 Task: Find connections with filter location Bandar Seri Begawan with filter topic #Managementtips with filter profile language English with filter current company Allianz Technology with filter school Indira Gandhi Delhi Technical University for Women with filter industry Household and Institutional Furniture Manufacturing with filter service category Budgeting with filter keywords title Credit Counselor
Action: Mouse moved to (475, 70)
Screenshot: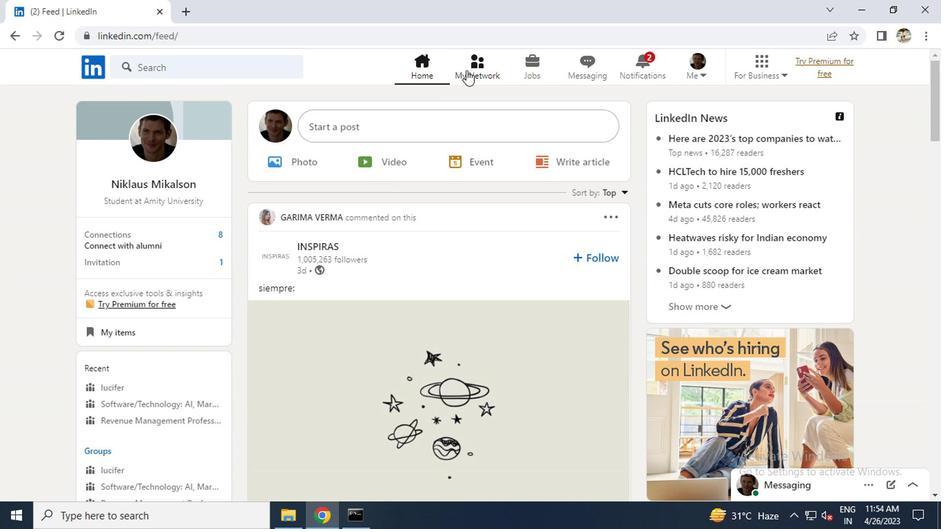 
Action: Mouse pressed left at (475, 70)
Screenshot: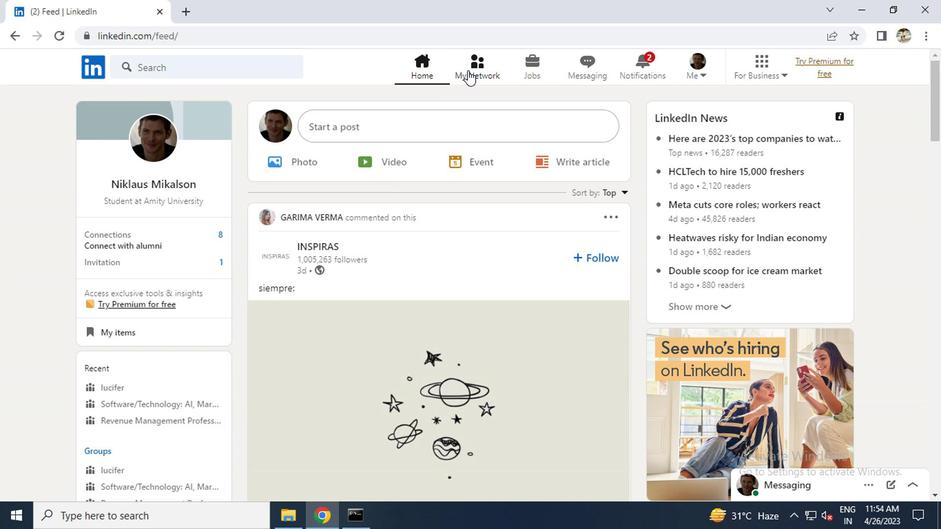 
Action: Mouse moved to (176, 152)
Screenshot: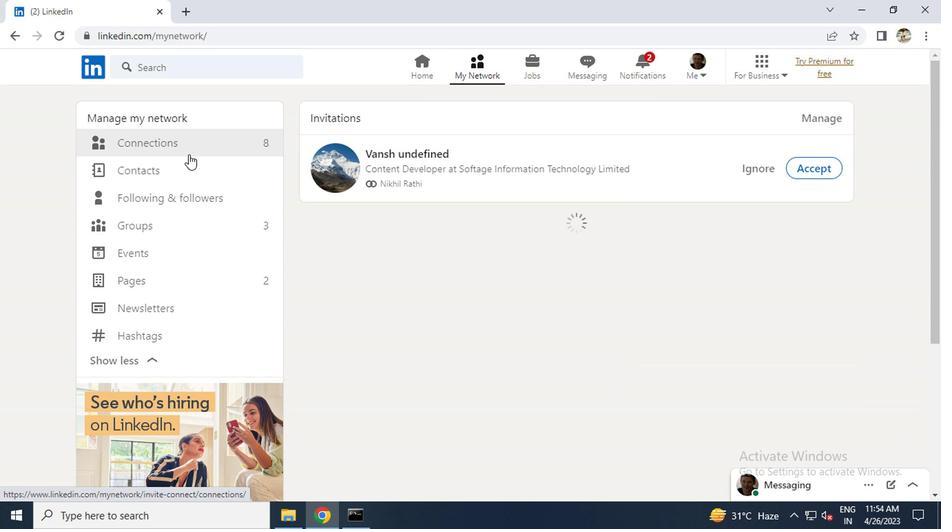 
Action: Mouse pressed left at (176, 152)
Screenshot: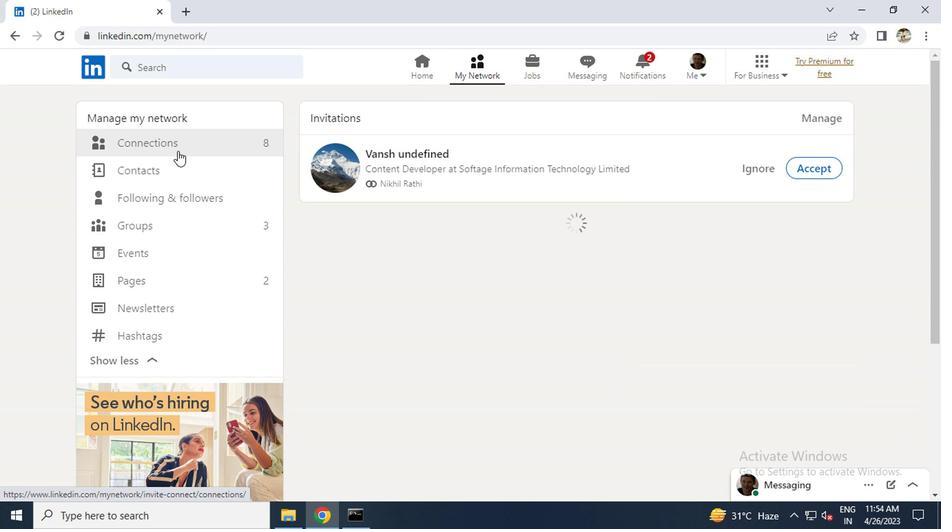 
Action: Mouse moved to (170, 147)
Screenshot: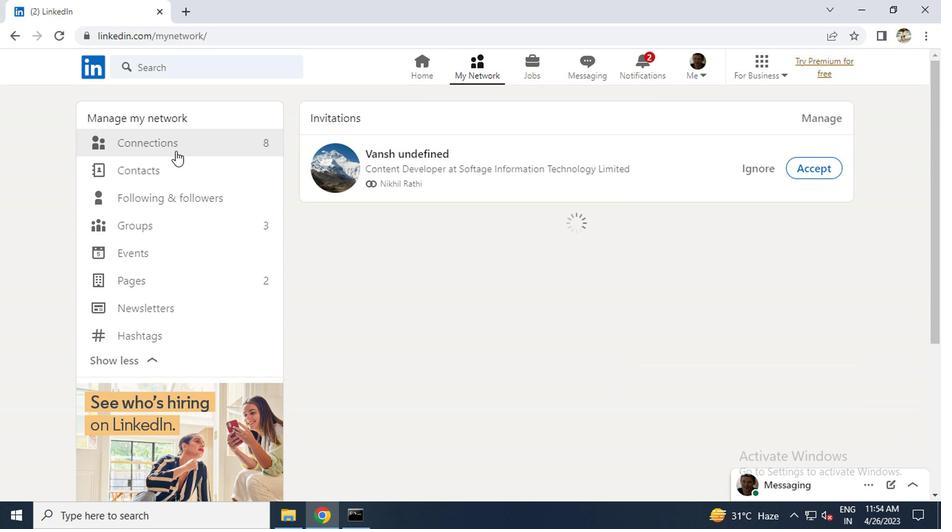 
Action: Mouse pressed left at (170, 147)
Screenshot: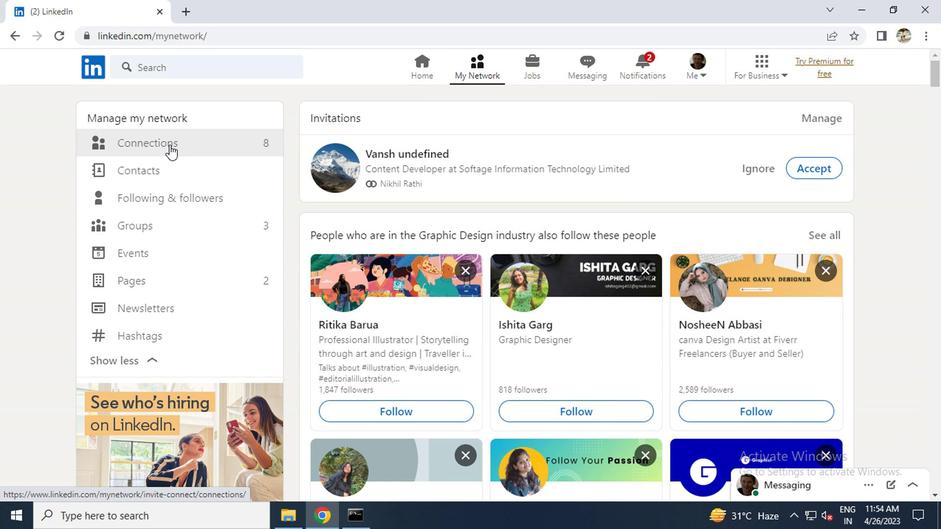 
Action: Mouse moved to (567, 144)
Screenshot: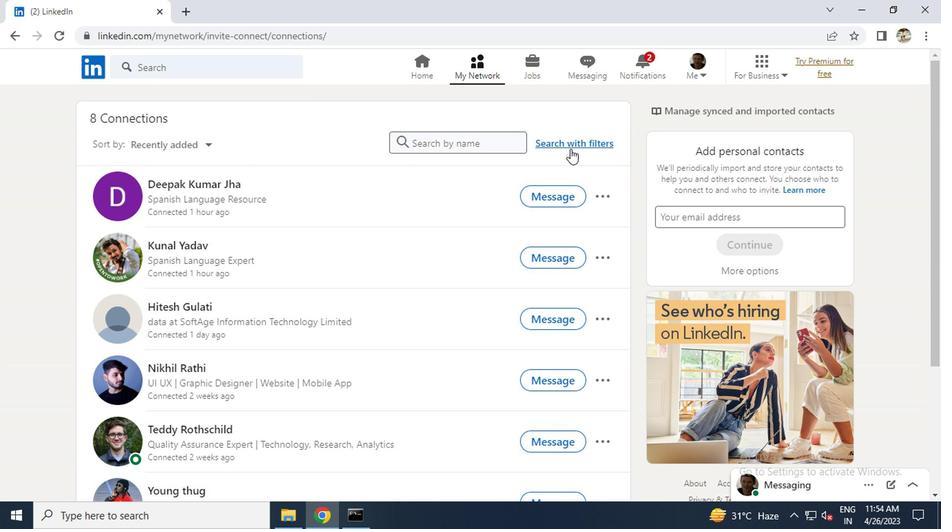 
Action: Mouse pressed left at (567, 144)
Screenshot: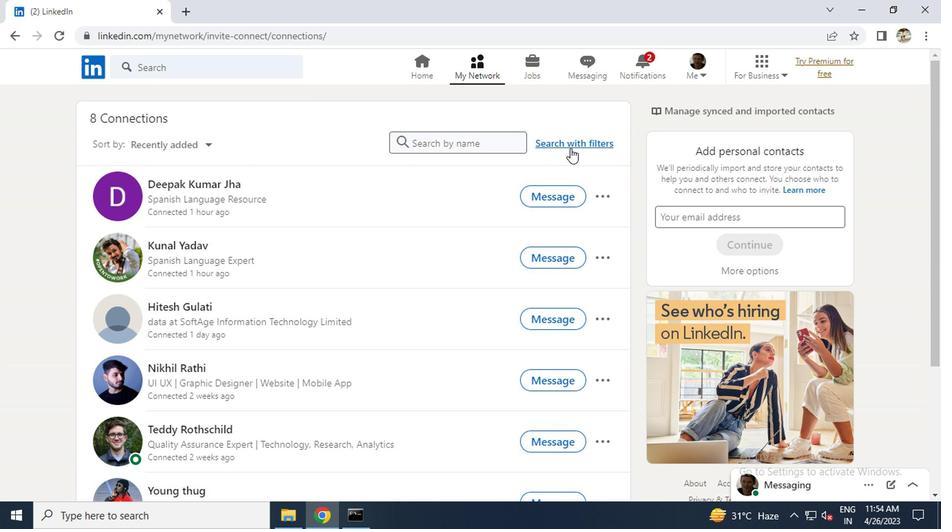 
Action: Mouse moved to (448, 106)
Screenshot: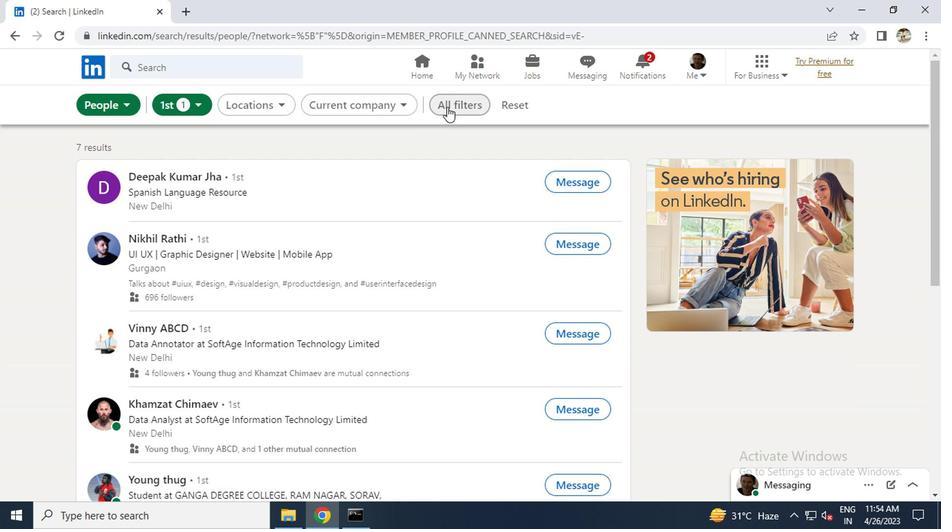 
Action: Mouse pressed left at (448, 106)
Screenshot: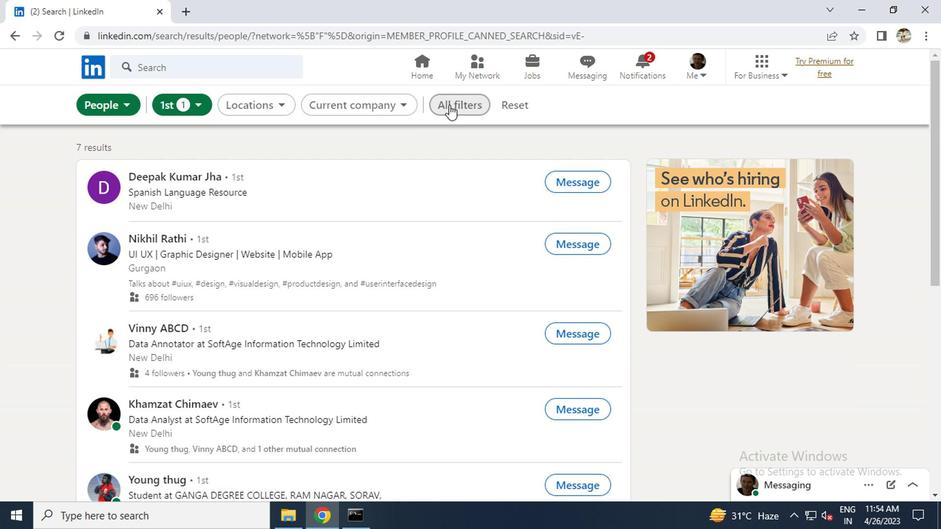 
Action: Mouse moved to (699, 257)
Screenshot: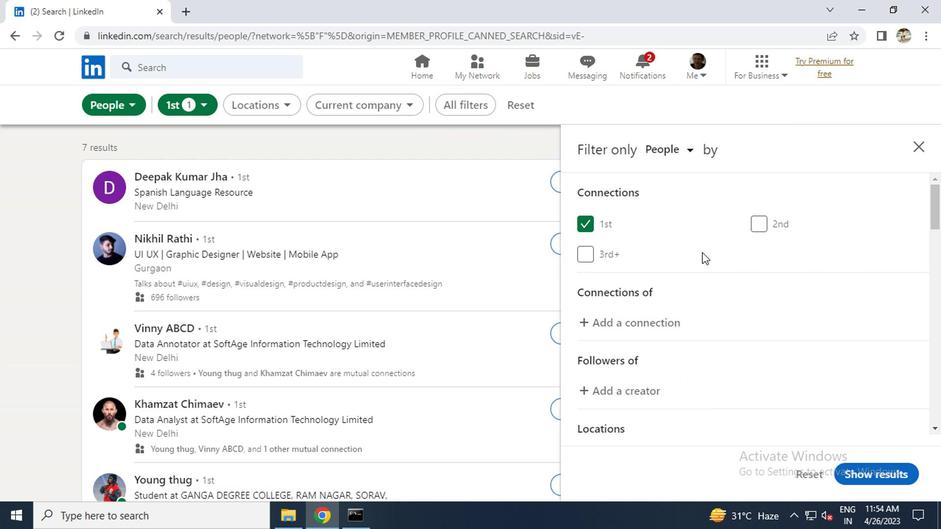 
Action: Mouse scrolled (699, 256) with delta (0, 0)
Screenshot: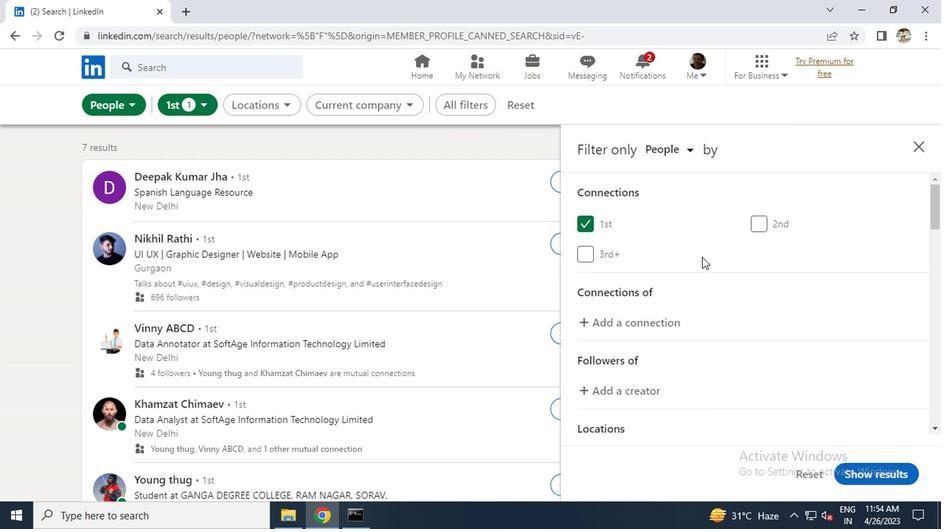 
Action: Mouse scrolled (699, 256) with delta (0, 0)
Screenshot: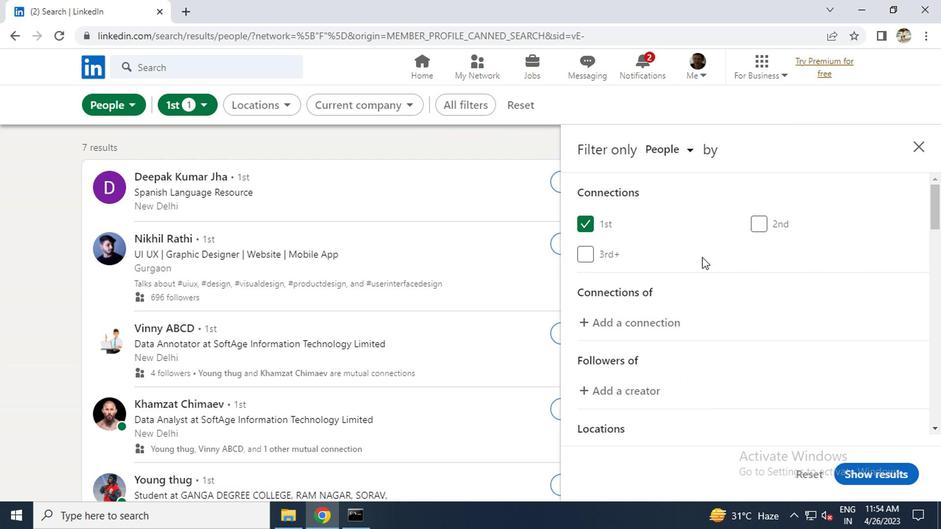 
Action: Mouse moved to (773, 375)
Screenshot: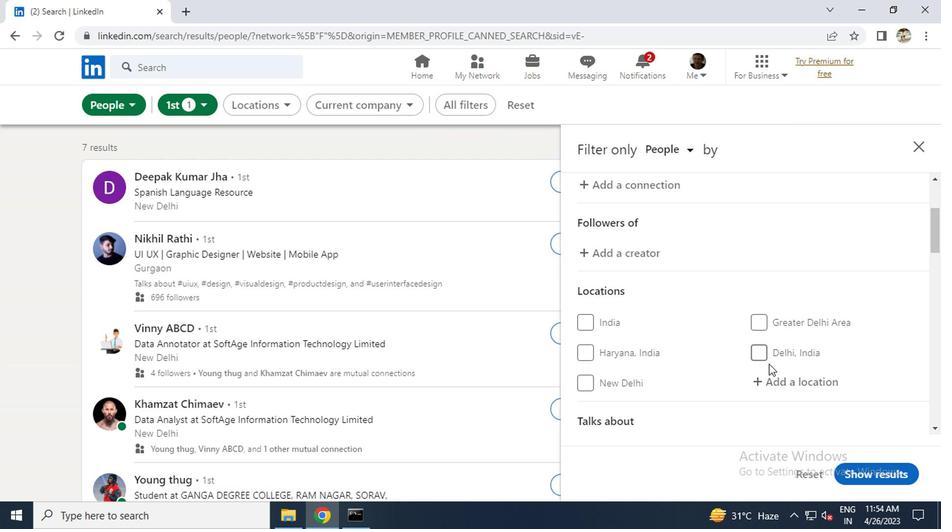 
Action: Mouse pressed left at (773, 375)
Screenshot: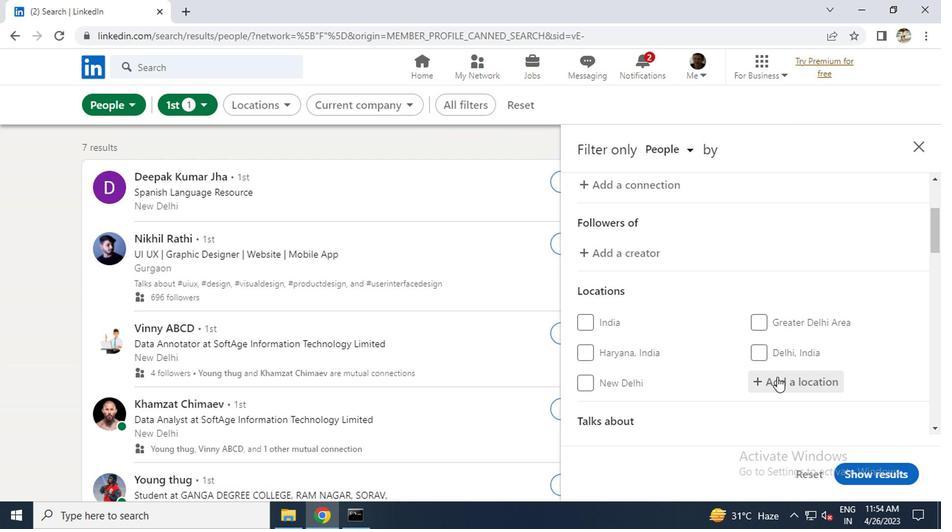 
Action: Key pressed <Key.caps_lock>b<Key.caps_lock>andar<Key.space><Key.caps_lock>s<Key.caps_lock>eri<Key.space><Key.caps_lock>b<Key.caps_lock>egawan<Key.enter>
Screenshot: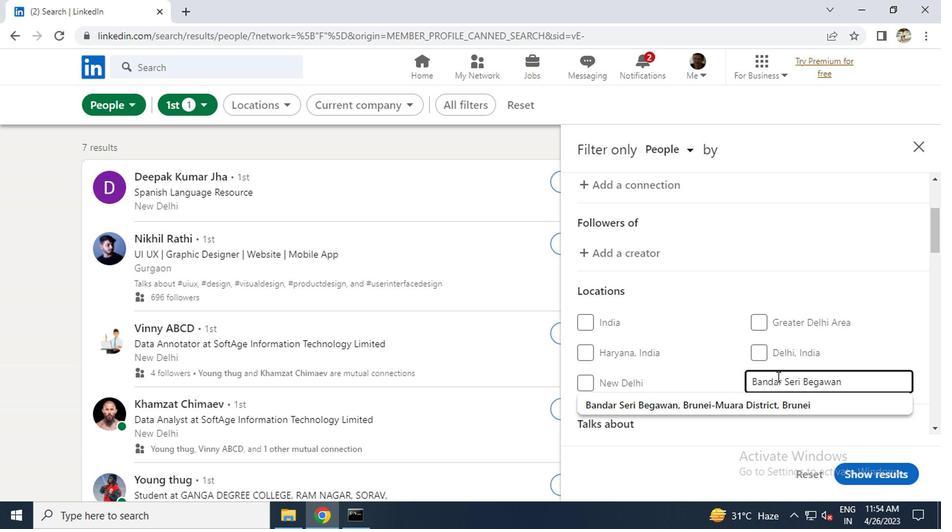 
Action: Mouse scrolled (773, 375) with delta (0, 0)
Screenshot: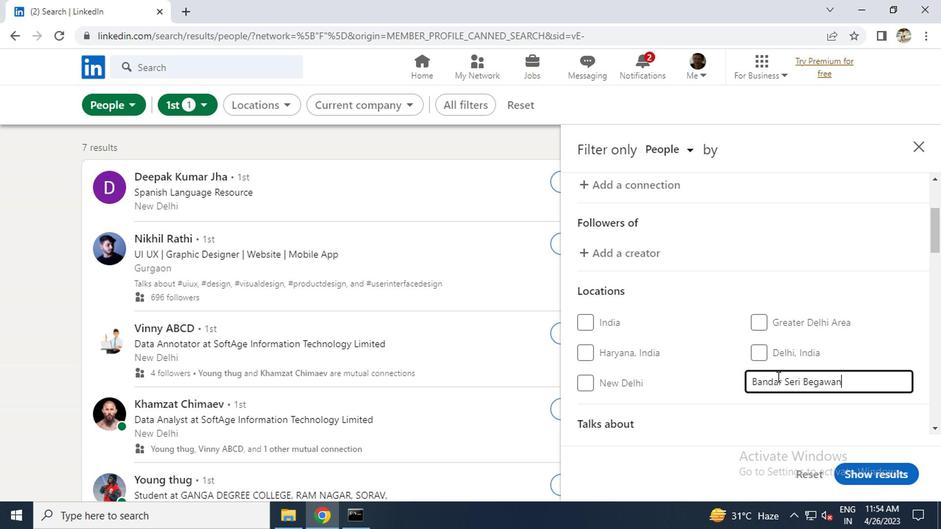 
Action: Mouse scrolled (773, 375) with delta (0, 0)
Screenshot: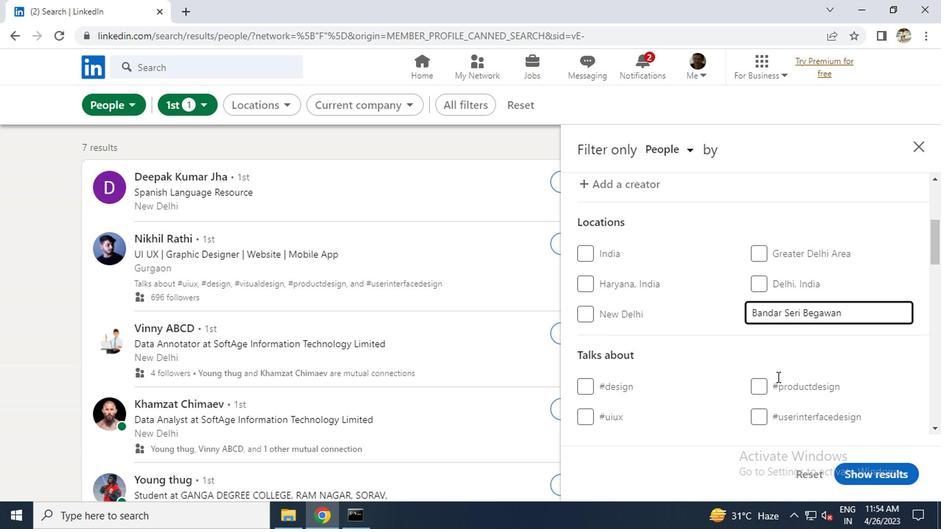 
Action: Mouse scrolled (773, 375) with delta (0, 0)
Screenshot: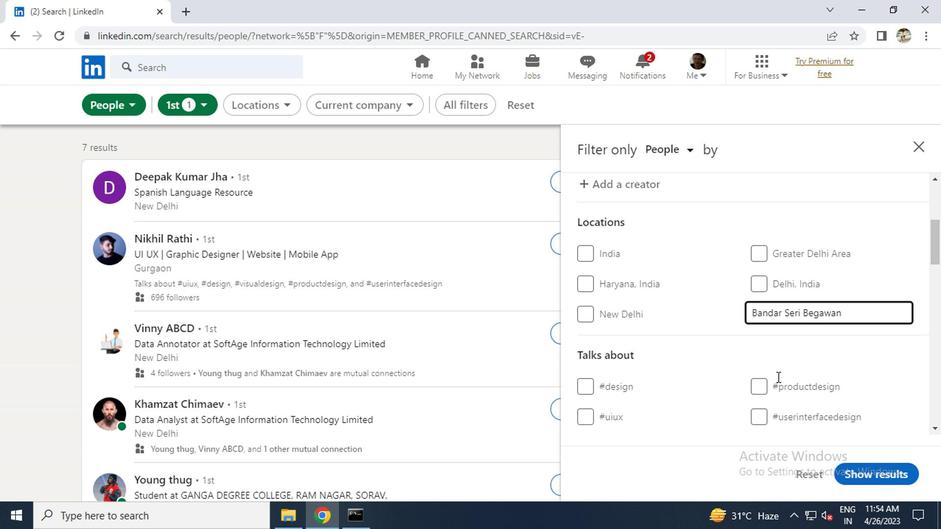 
Action: Mouse moved to (776, 314)
Screenshot: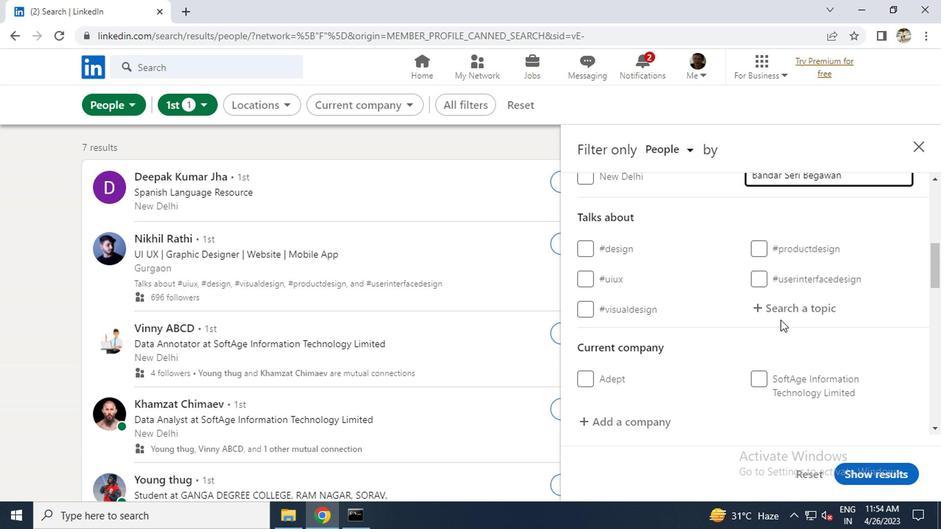 
Action: Mouse pressed left at (776, 314)
Screenshot: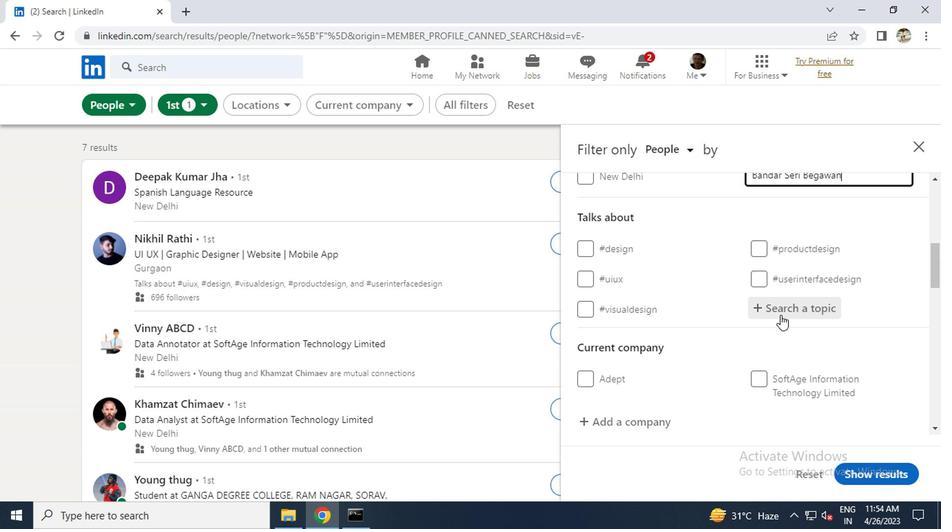 
Action: Key pressed <Key.shift>#<Key.caps_lock>M<Key.caps_lock>ANAGEMENTSHIP
Screenshot: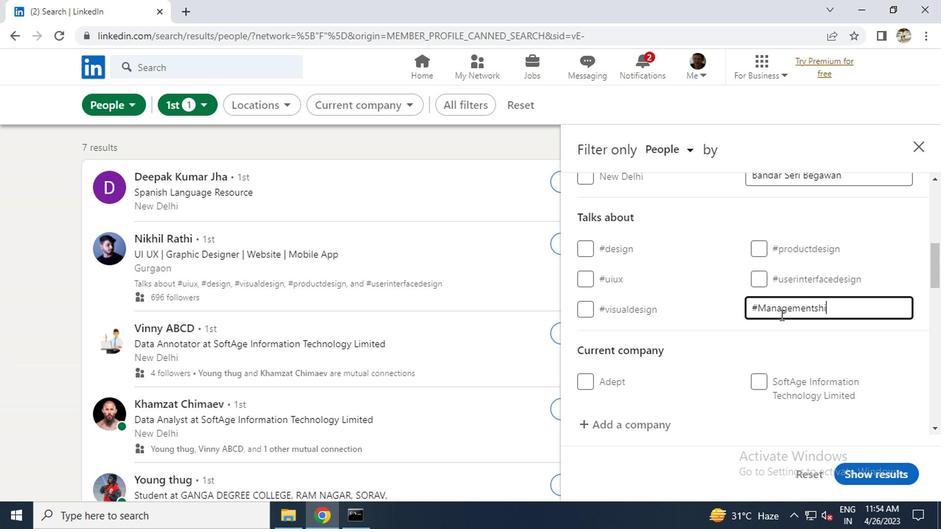 
Action: Mouse scrolled (776, 314) with delta (0, 0)
Screenshot: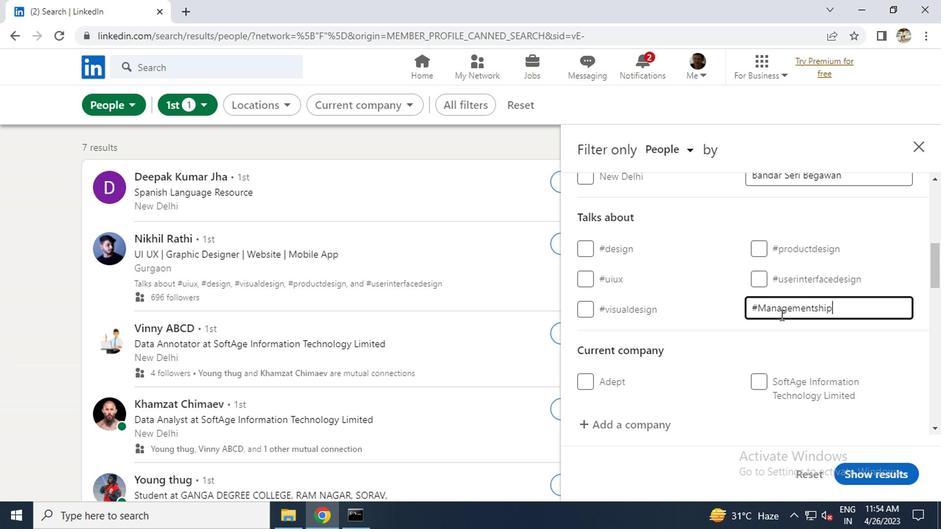 
Action: Mouse scrolled (776, 314) with delta (0, 0)
Screenshot: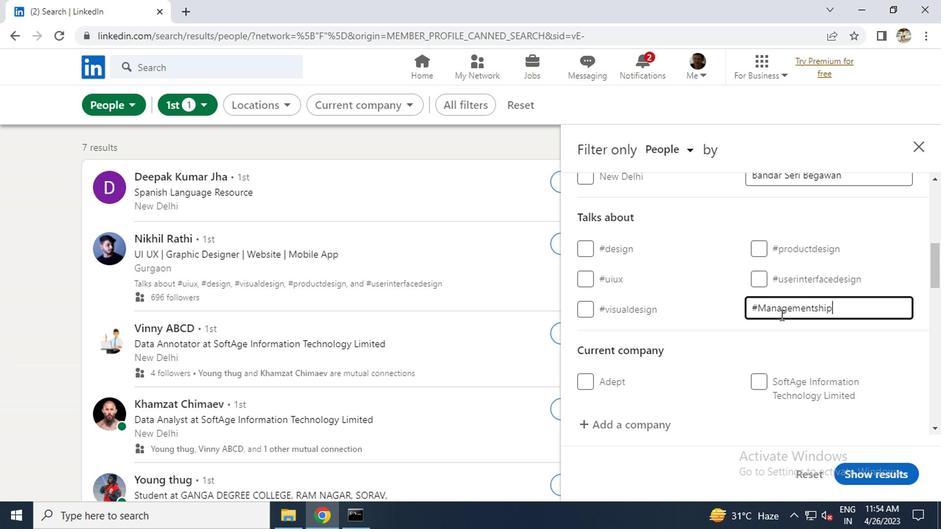 
Action: Mouse scrolled (776, 314) with delta (0, 0)
Screenshot: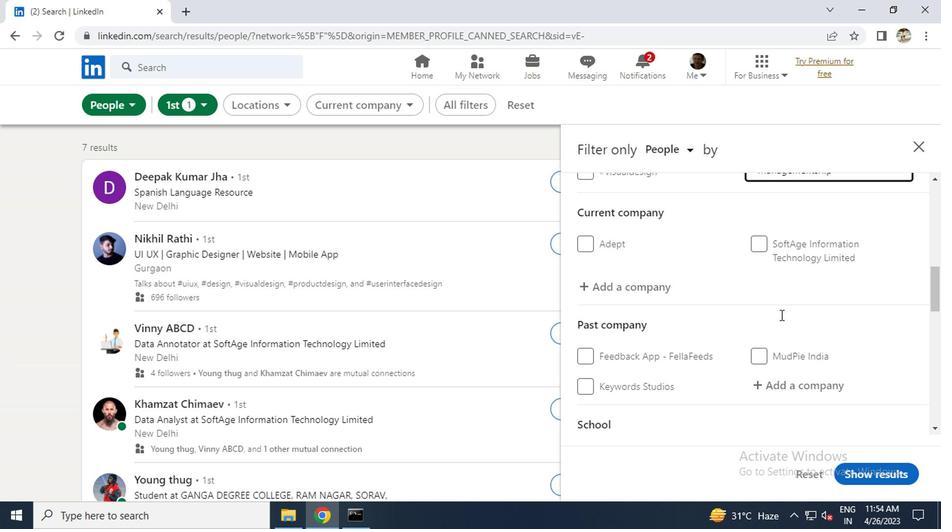 
Action: Mouse scrolled (776, 314) with delta (0, 0)
Screenshot: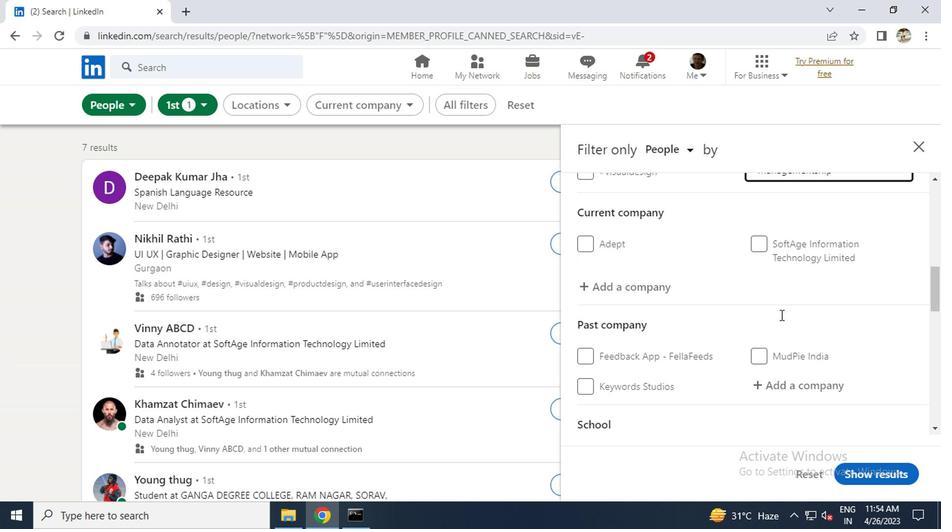 
Action: Mouse scrolled (776, 314) with delta (0, 0)
Screenshot: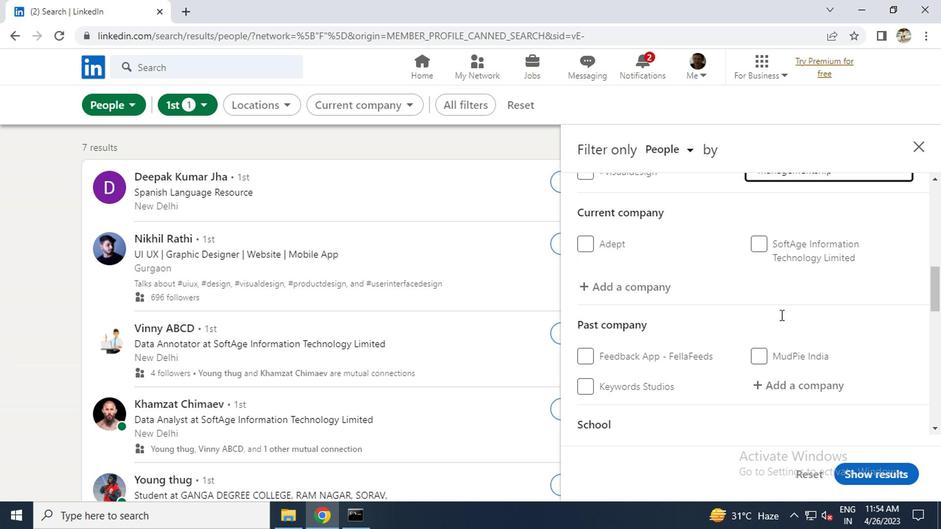 
Action: Mouse scrolled (776, 314) with delta (0, 0)
Screenshot: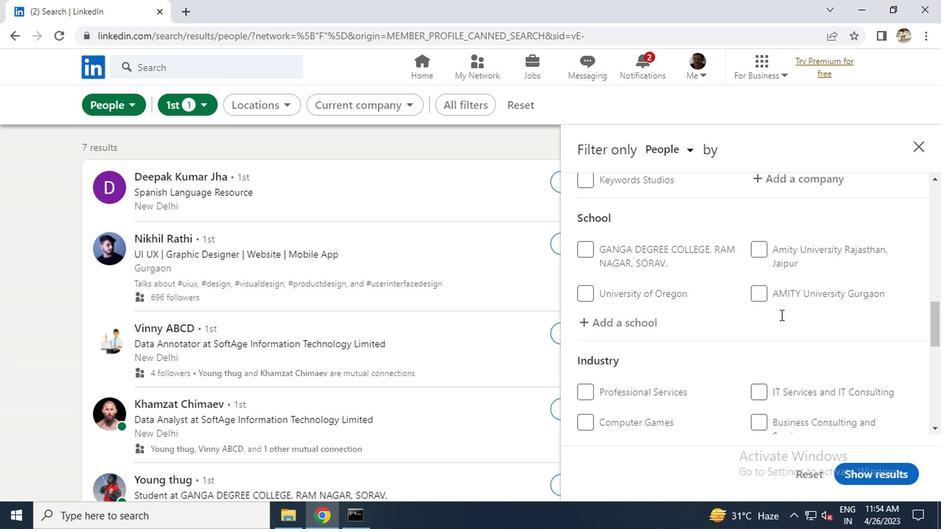 
Action: Mouse scrolled (776, 314) with delta (0, 0)
Screenshot: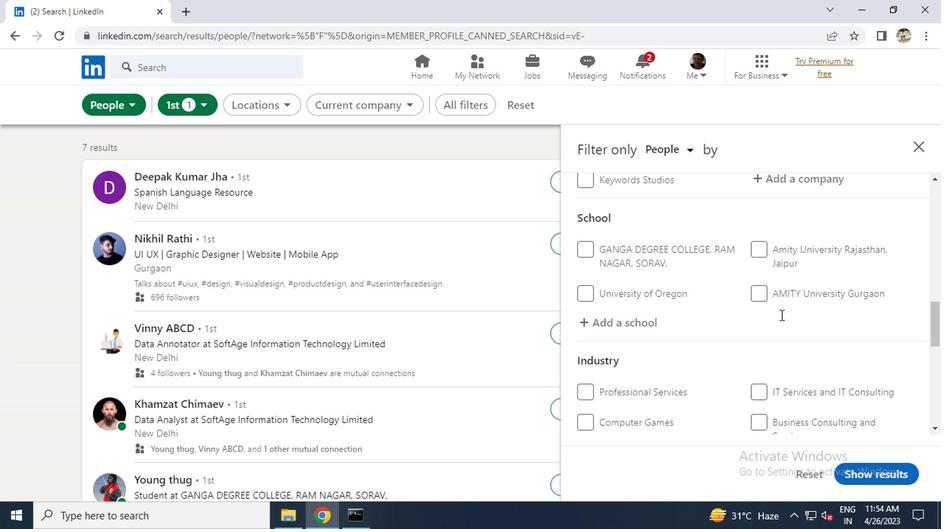 
Action: Mouse moved to (733, 322)
Screenshot: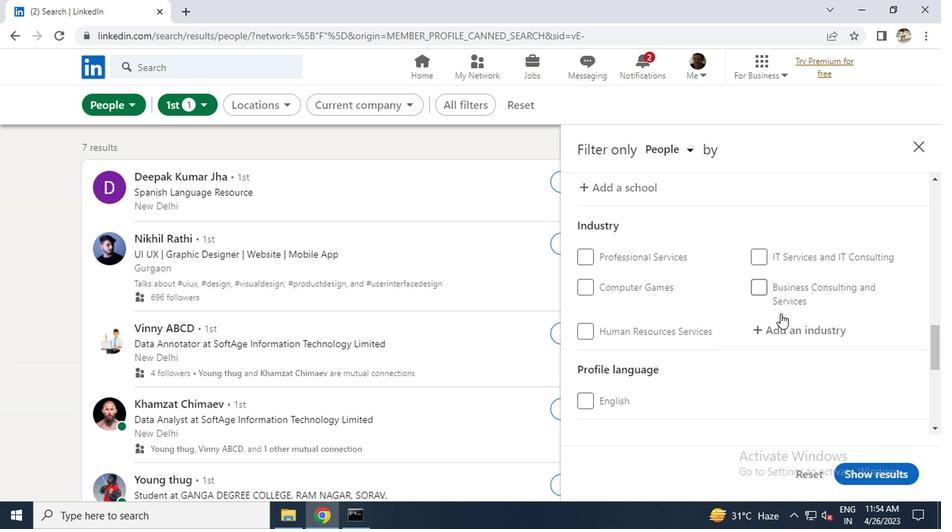 
Action: Mouse scrolled (733, 321) with delta (0, 0)
Screenshot: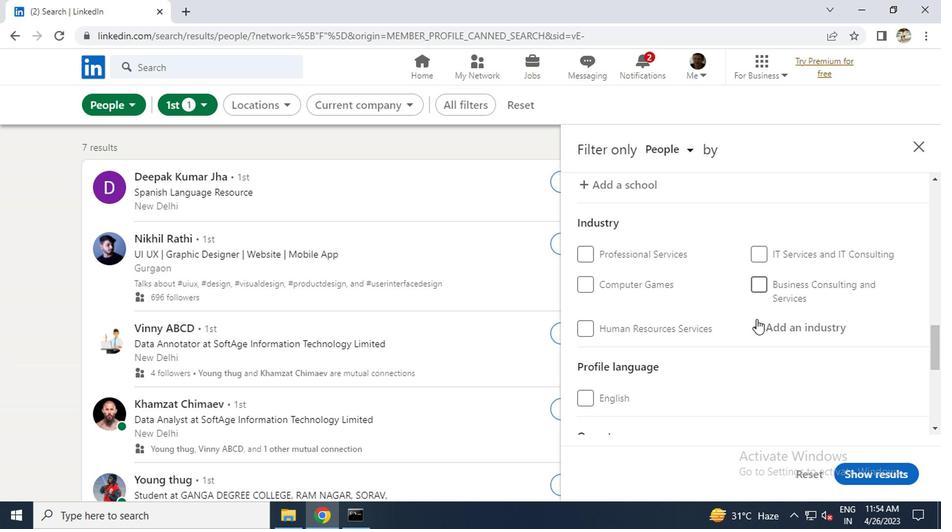 
Action: Mouse scrolled (733, 321) with delta (0, 0)
Screenshot: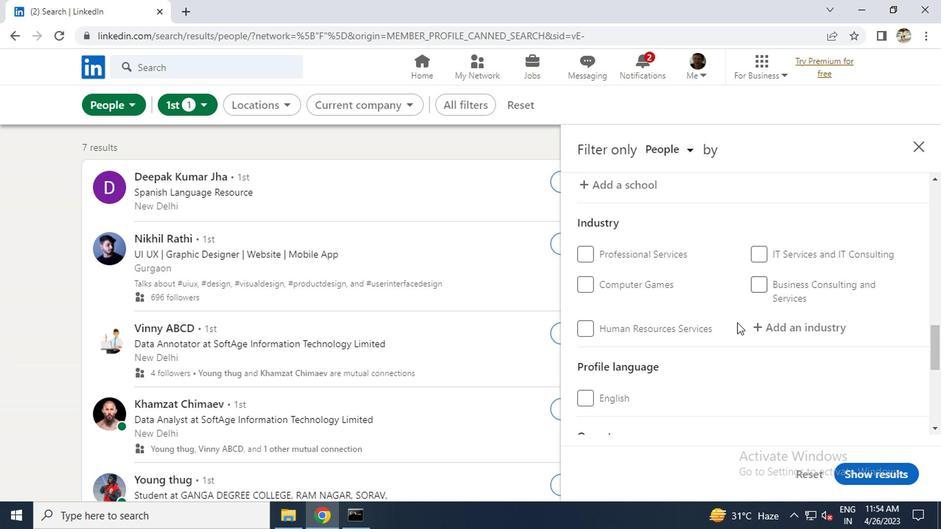 
Action: Mouse moved to (588, 265)
Screenshot: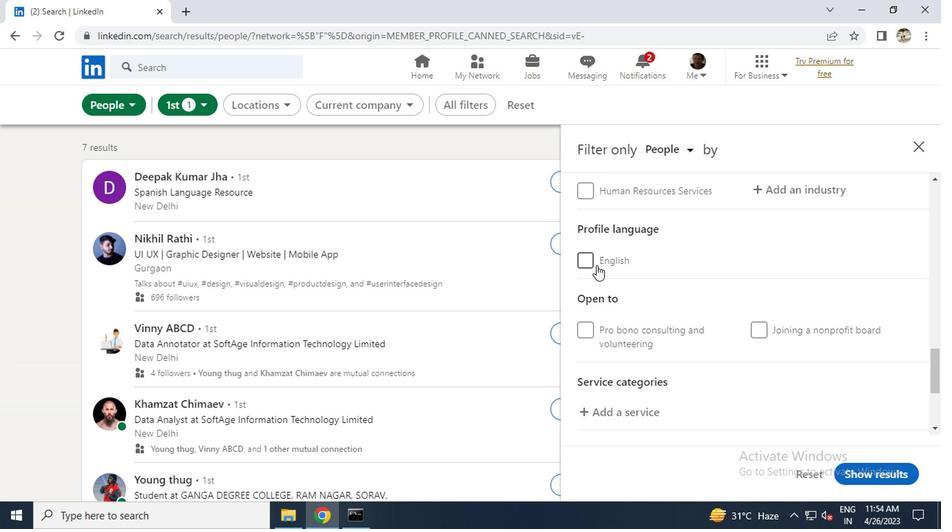 
Action: Mouse pressed left at (588, 265)
Screenshot: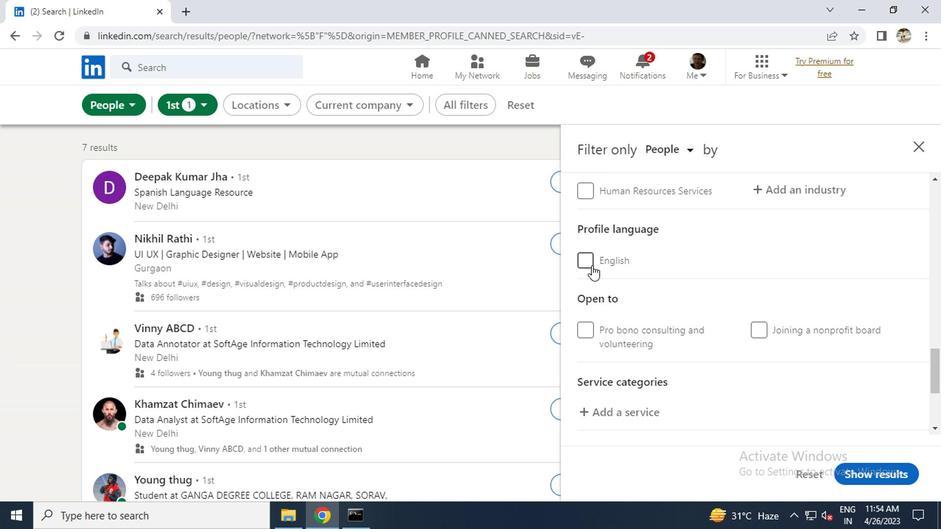 
Action: Mouse moved to (588, 272)
Screenshot: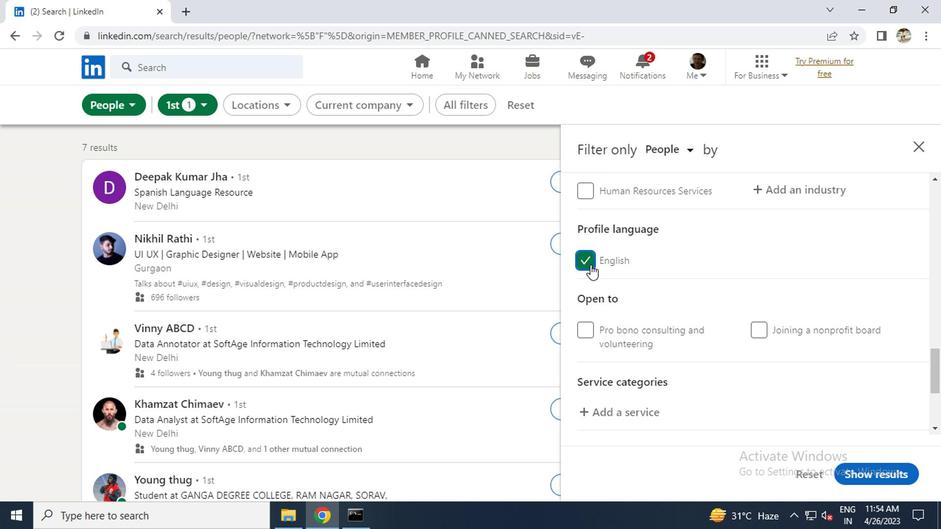 
Action: Mouse scrolled (588, 273) with delta (0, 0)
Screenshot: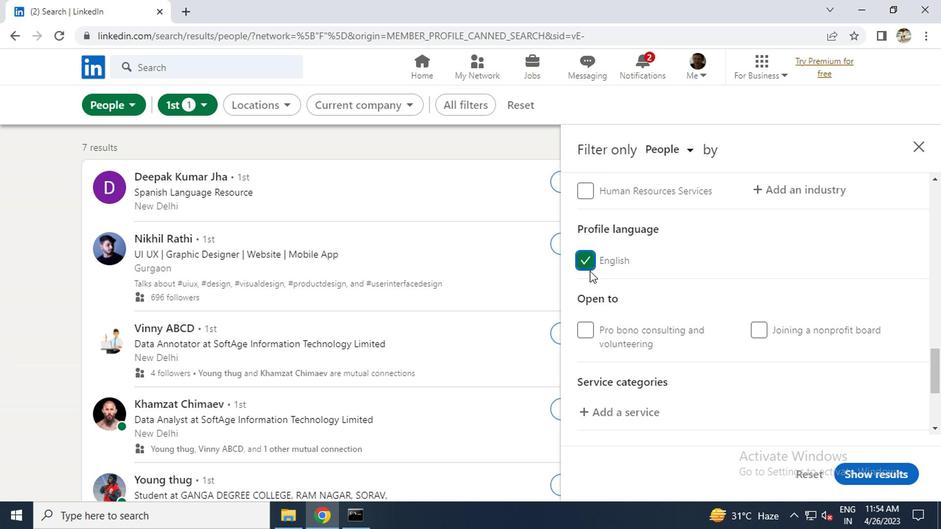 
Action: Mouse moved to (588, 273)
Screenshot: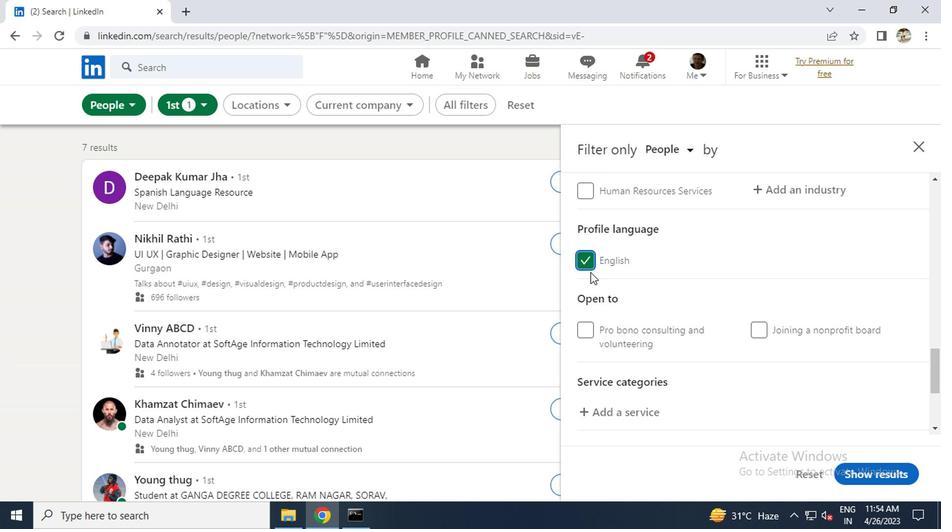 
Action: Mouse scrolled (588, 274) with delta (0, 0)
Screenshot: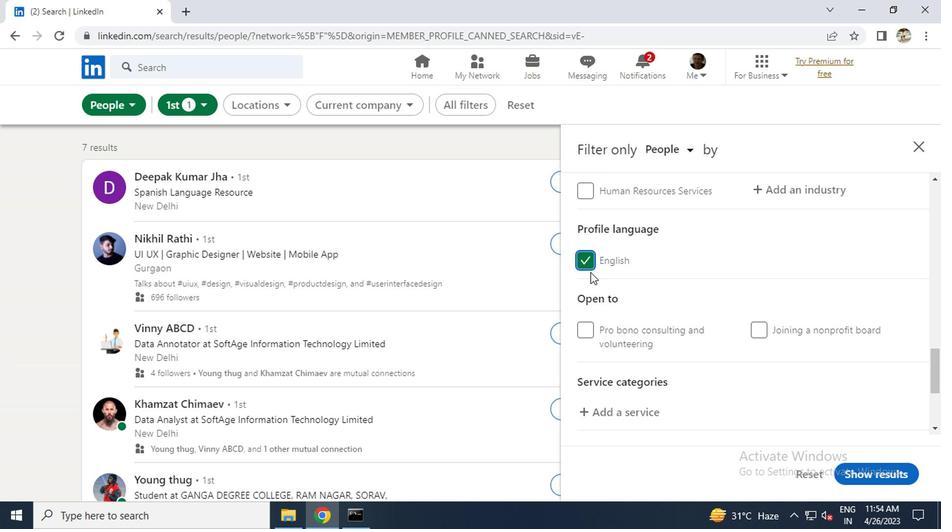 
Action: Mouse moved to (593, 291)
Screenshot: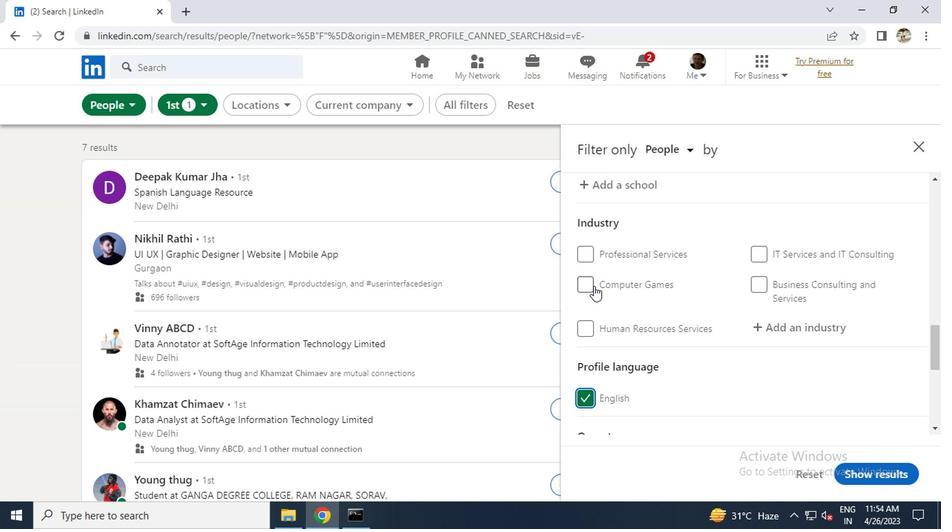 
Action: Mouse scrolled (593, 292) with delta (0, 0)
Screenshot: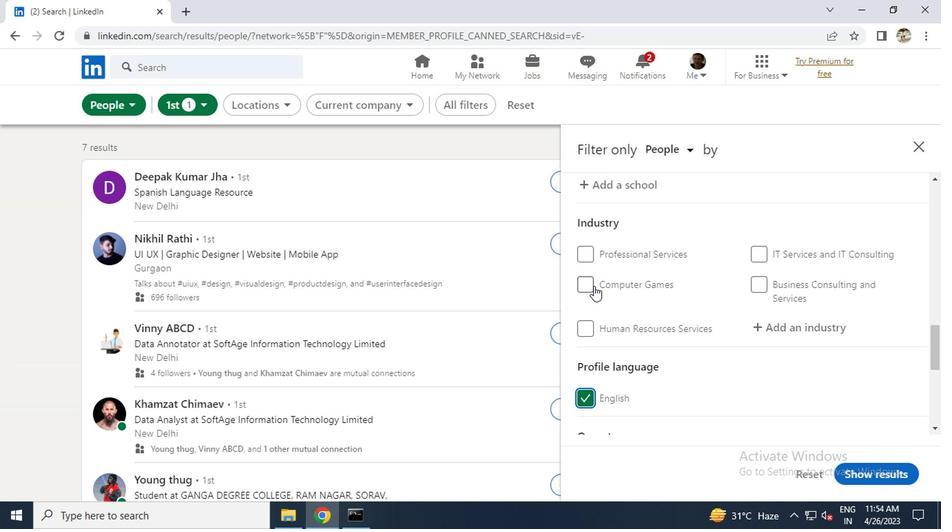 
Action: Mouse scrolled (593, 292) with delta (0, 0)
Screenshot: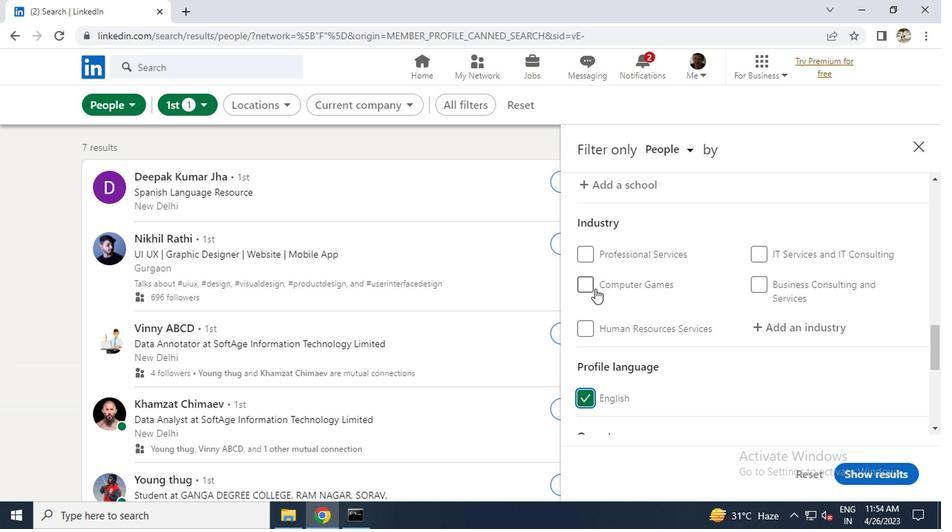 
Action: Mouse scrolled (593, 292) with delta (0, 0)
Screenshot: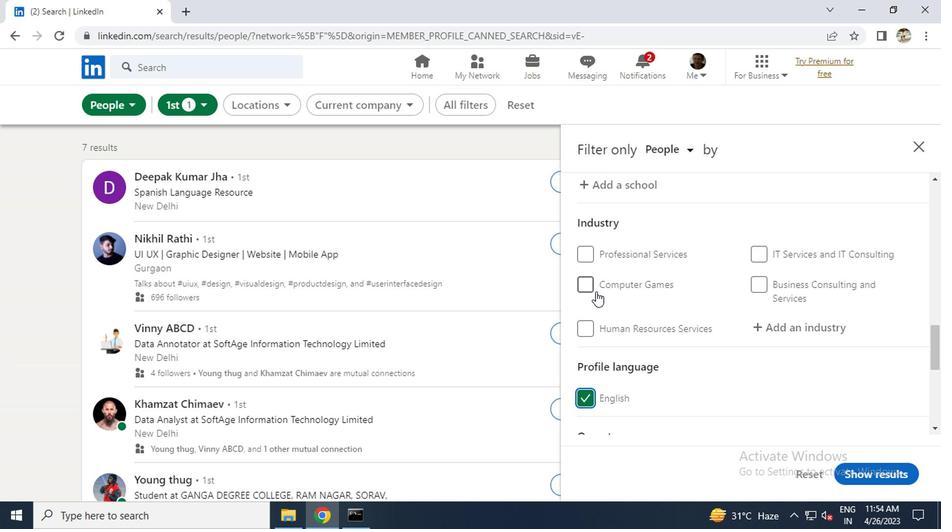 
Action: Mouse scrolled (593, 292) with delta (0, 0)
Screenshot: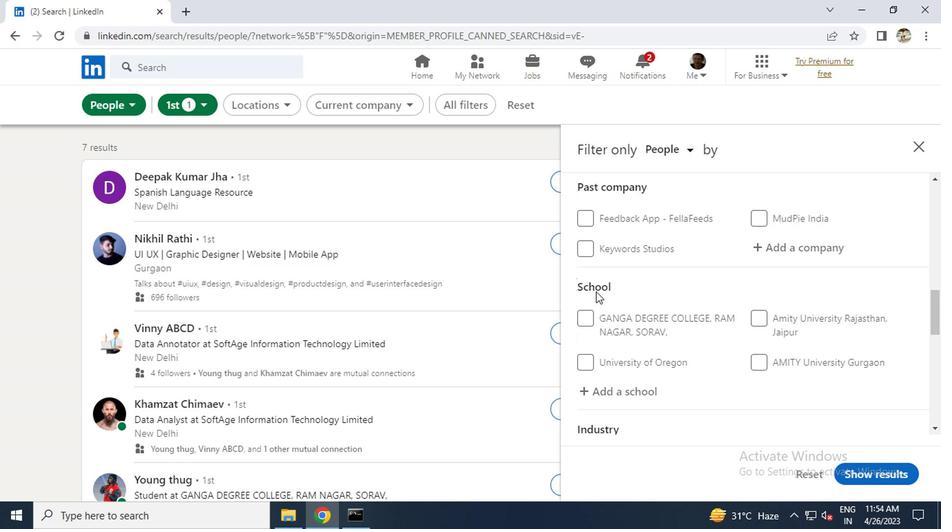 
Action: Mouse scrolled (593, 292) with delta (0, 0)
Screenshot: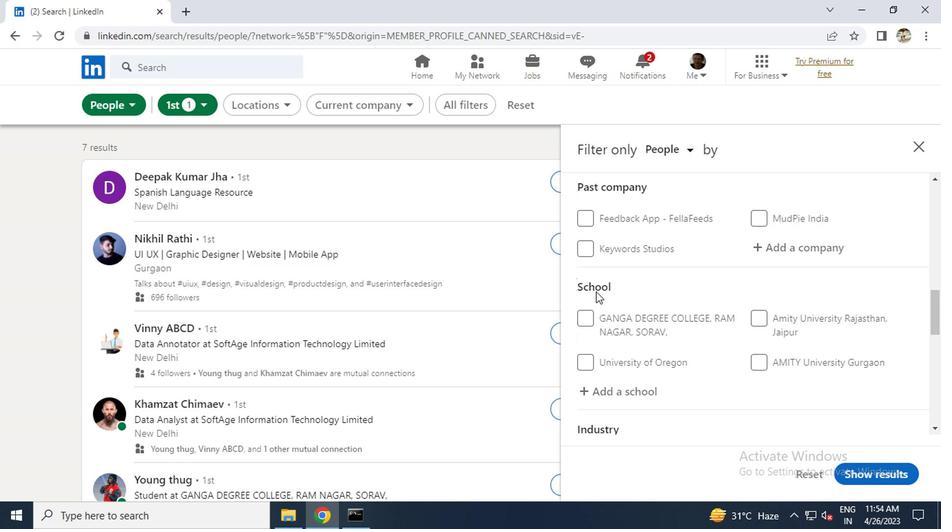 
Action: Mouse moved to (595, 284)
Screenshot: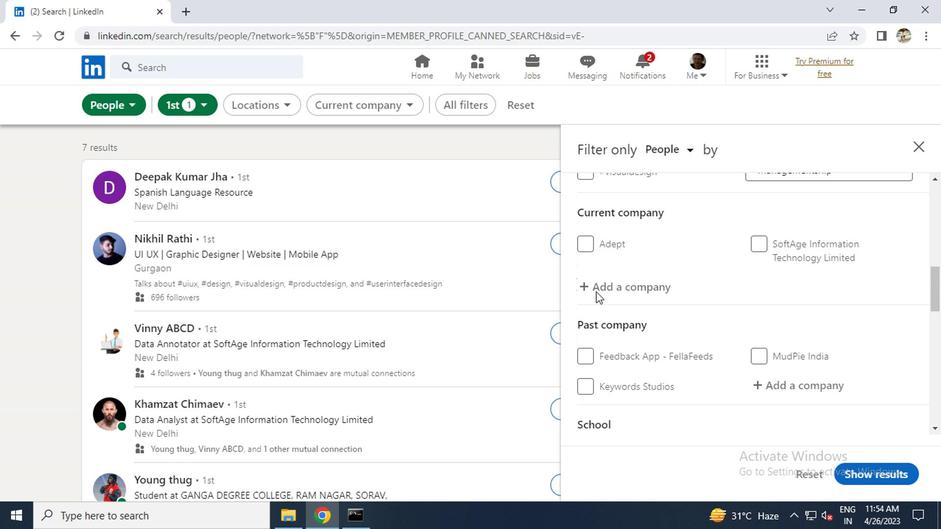 
Action: Mouse pressed left at (595, 284)
Screenshot: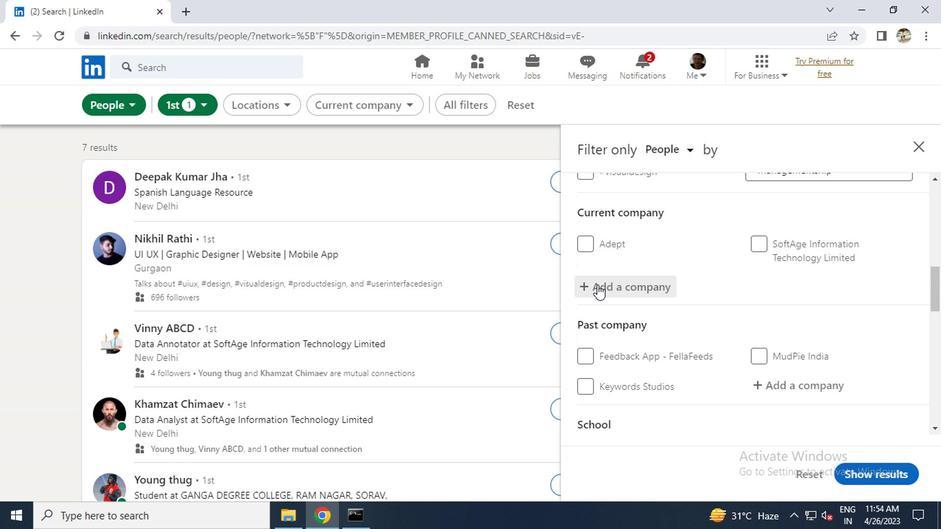 
Action: Key pressed <Key.caps_lock>A<Key.caps_lock>LLI
Screenshot: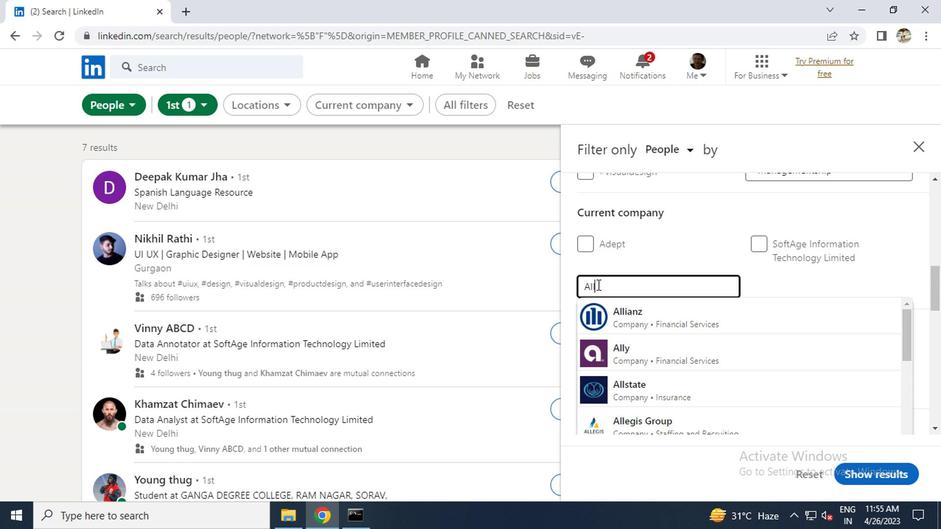 
Action: Mouse moved to (631, 349)
Screenshot: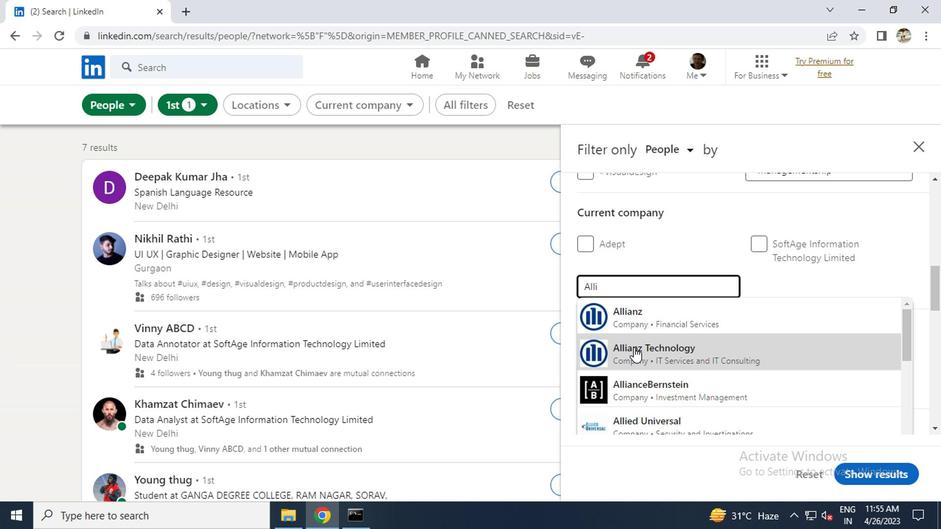 
Action: Mouse pressed left at (631, 349)
Screenshot: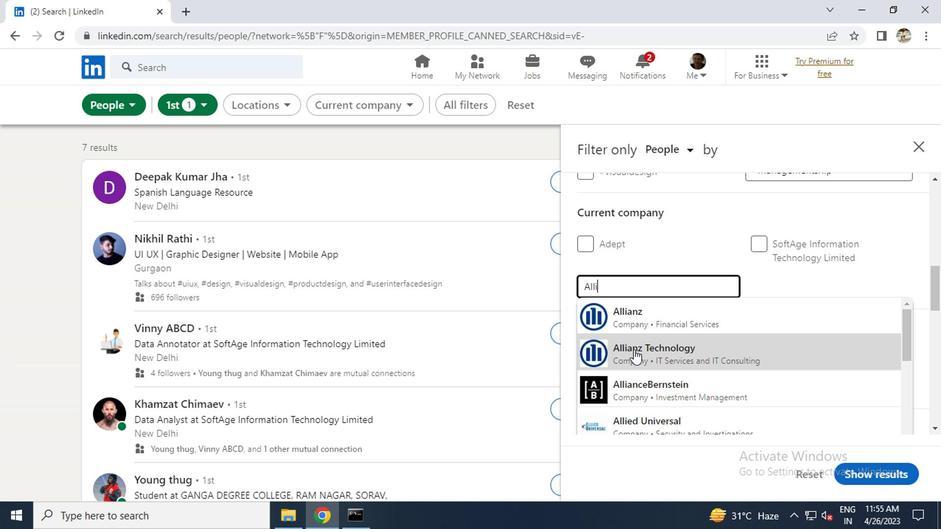 
Action: Mouse scrolled (631, 348) with delta (0, 0)
Screenshot: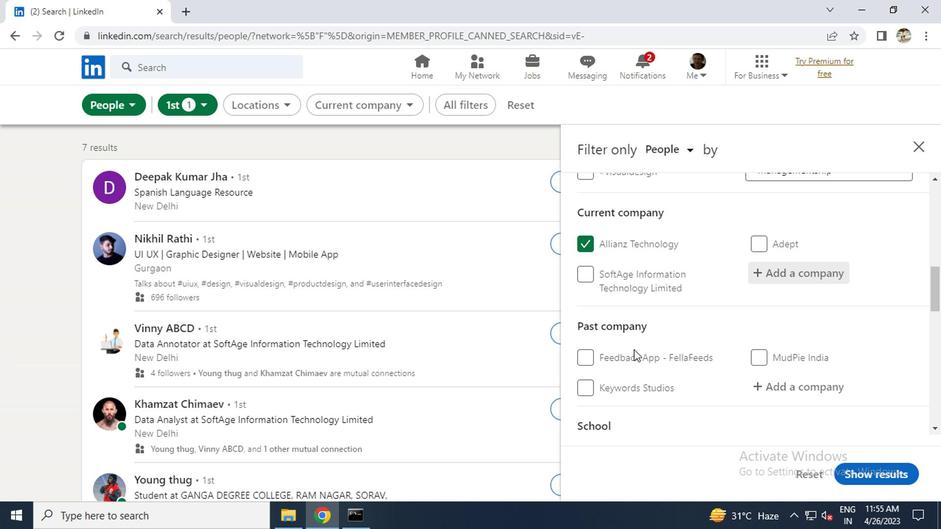 
Action: Mouse scrolled (631, 348) with delta (0, 0)
Screenshot: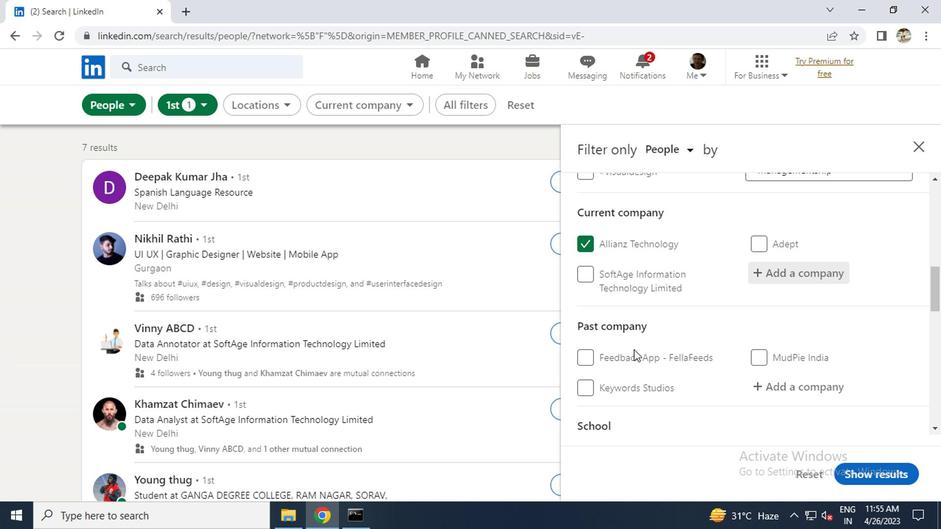 
Action: Mouse scrolled (631, 348) with delta (0, 0)
Screenshot: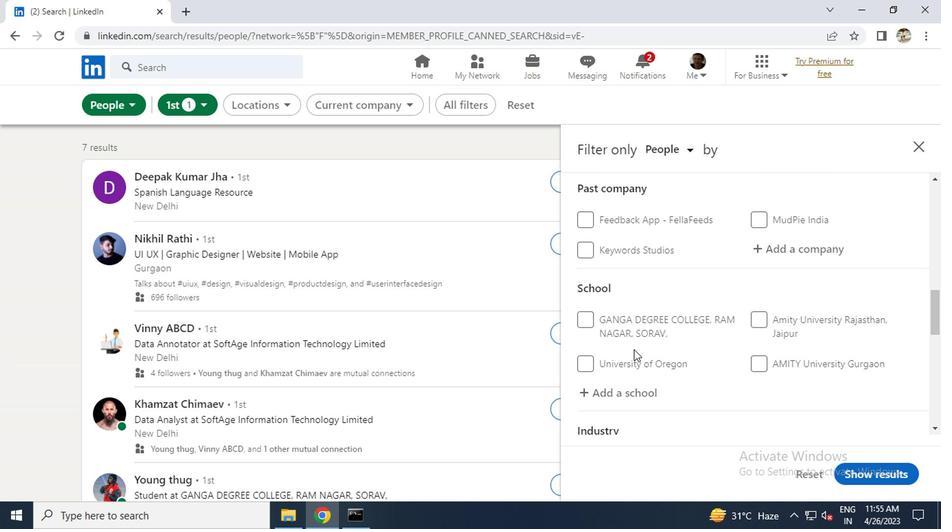 
Action: Mouse moved to (619, 330)
Screenshot: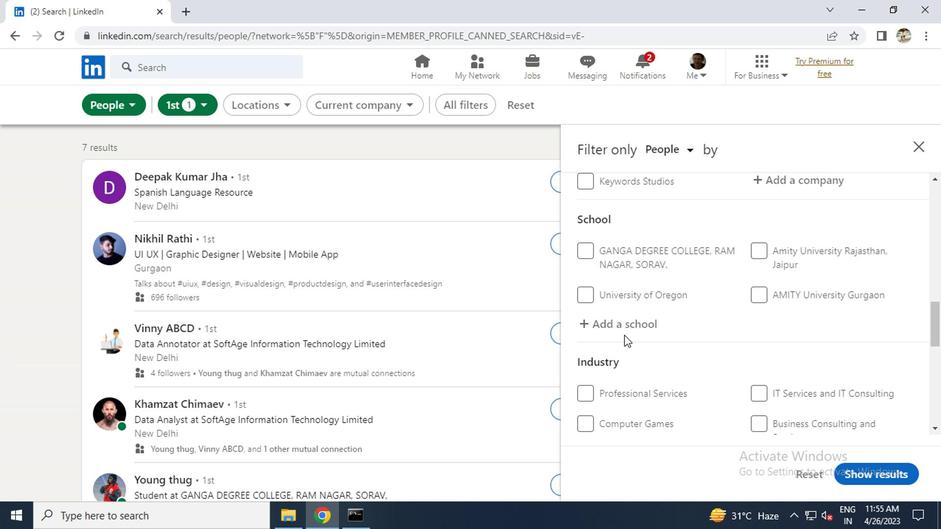
Action: Mouse pressed left at (619, 330)
Screenshot: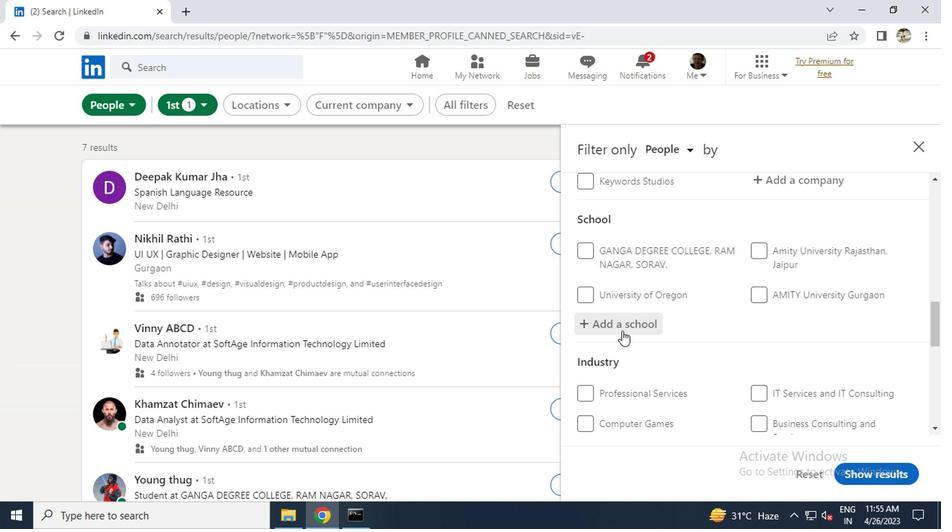 
Action: Key pressed <Key.caps_lock>I<Key.caps_lock>NDIRA<Key.space><Key.caps_lock>G<Key.caps_lock>H<Key.backspace>ANDHI<Key.space>
Screenshot: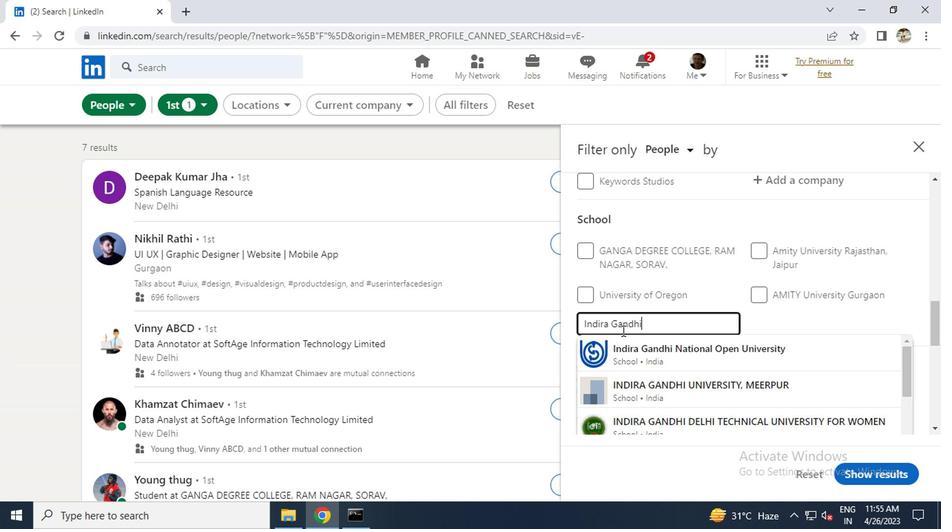 
Action: Mouse moved to (640, 412)
Screenshot: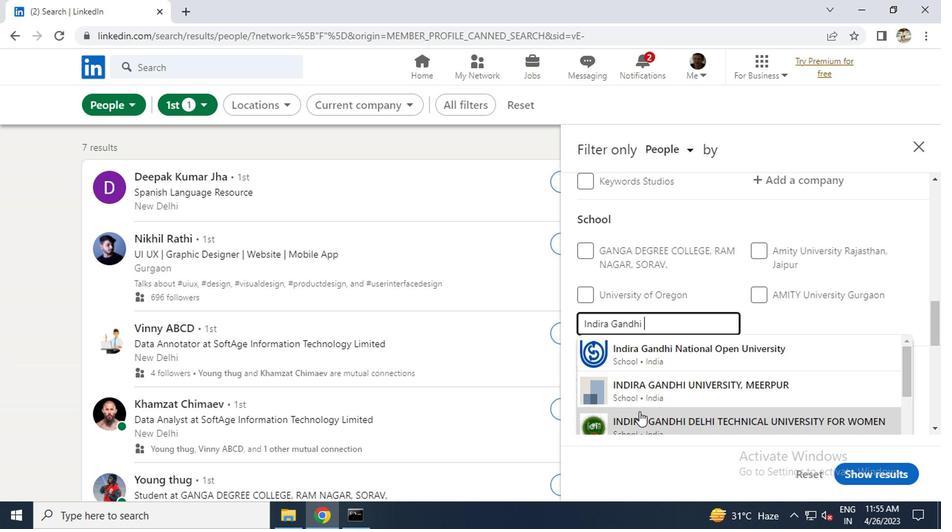 
Action: Mouse pressed left at (640, 412)
Screenshot: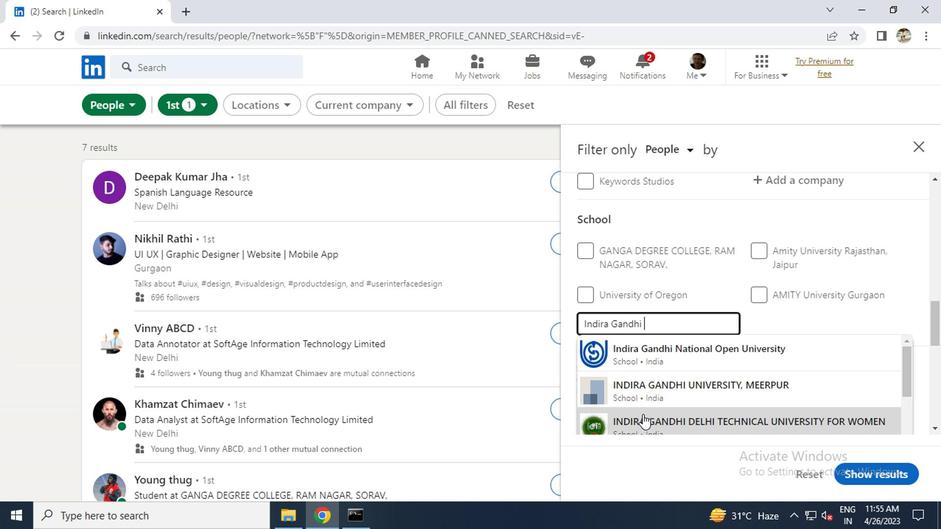 
Action: Mouse moved to (684, 407)
Screenshot: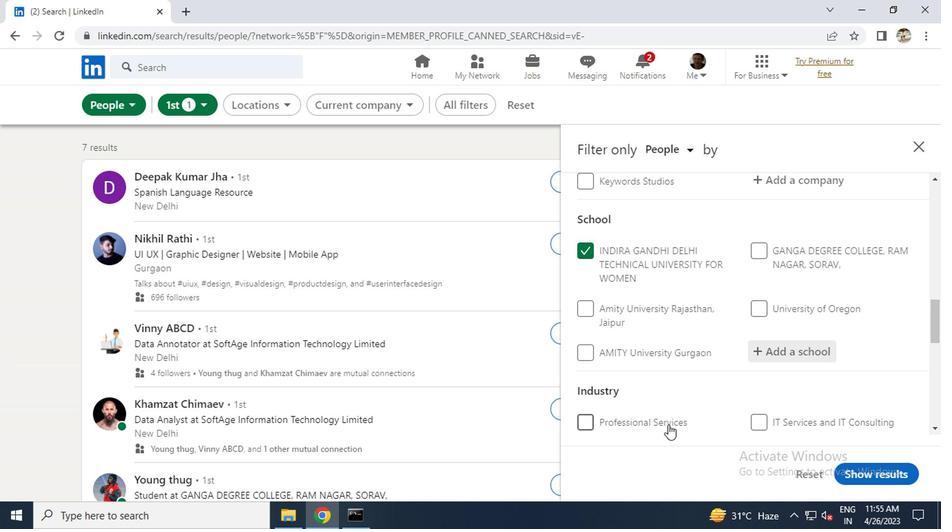 
Action: Mouse scrolled (684, 407) with delta (0, 0)
Screenshot: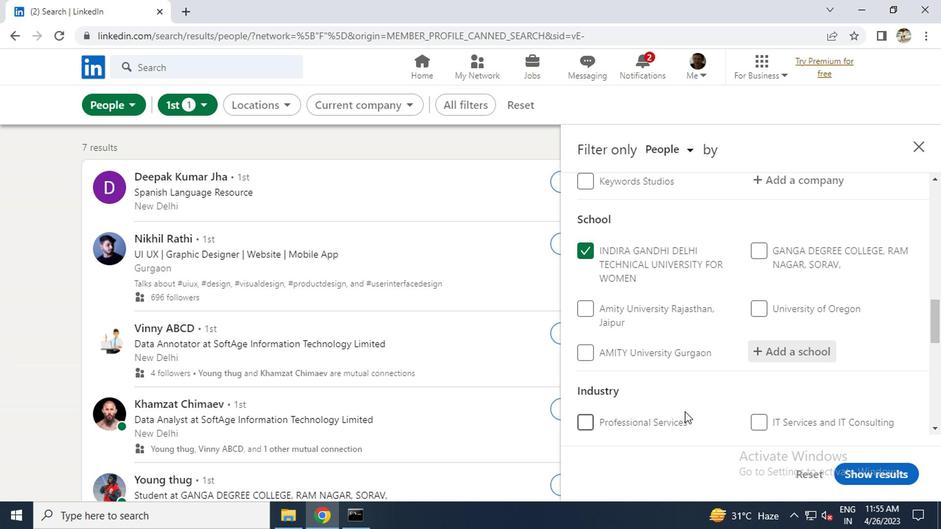 
Action: Mouse moved to (629, 383)
Screenshot: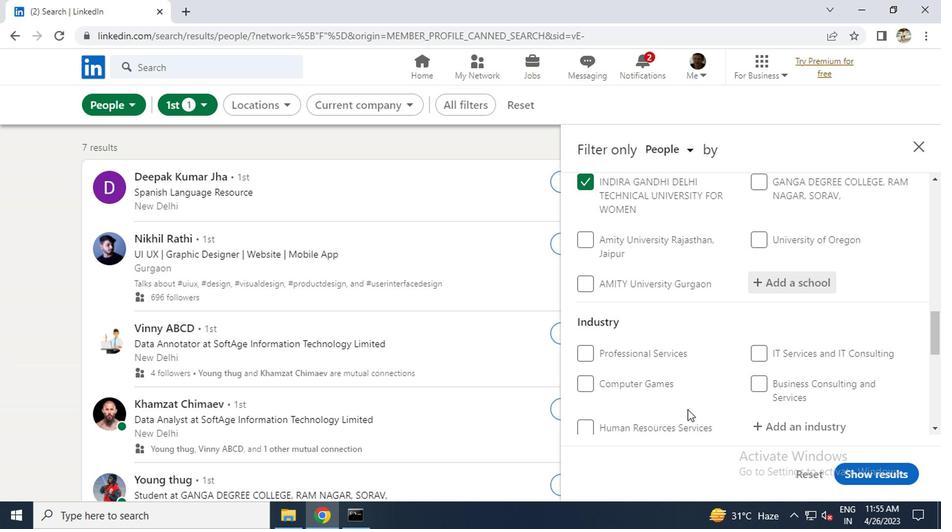 
Action: Mouse scrolled (629, 382) with delta (0, 0)
Screenshot: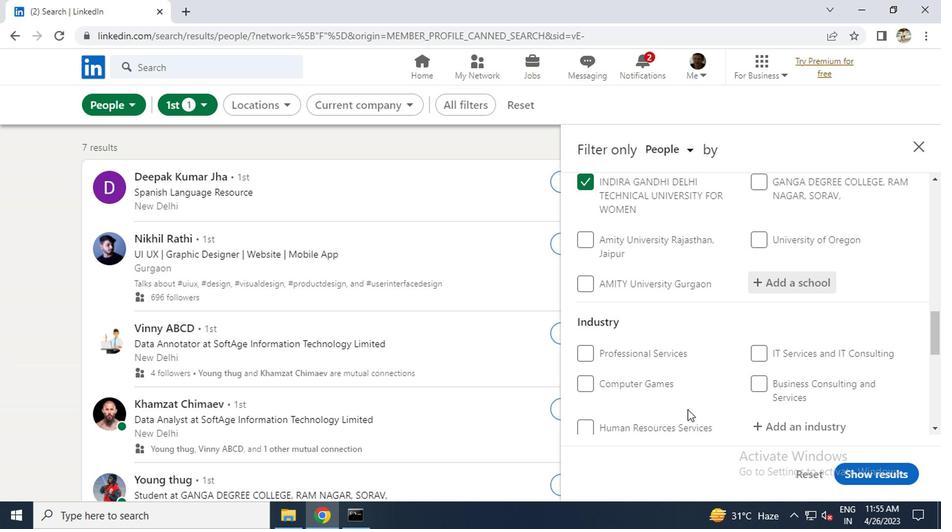 
Action: Mouse moved to (768, 354)
Screenshot: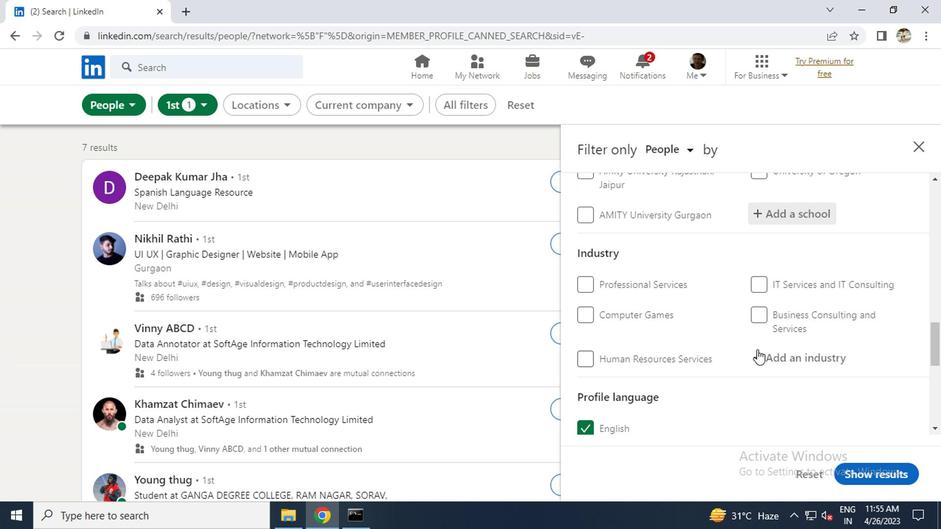
Action: Mouse pressed left at (768, 354)
Screenshot: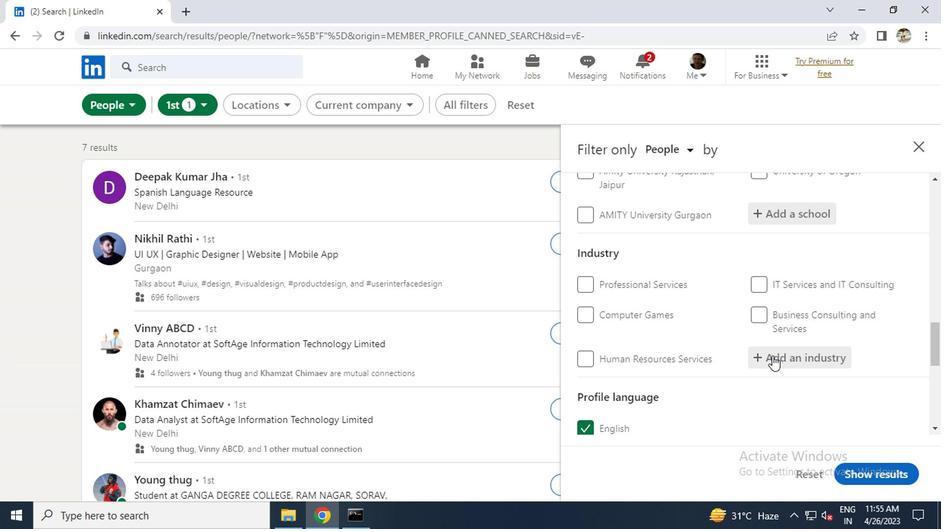 
Action: Key pressed <Key.caps_lock>H<Key.caps_lock>OUSE
Screenshot: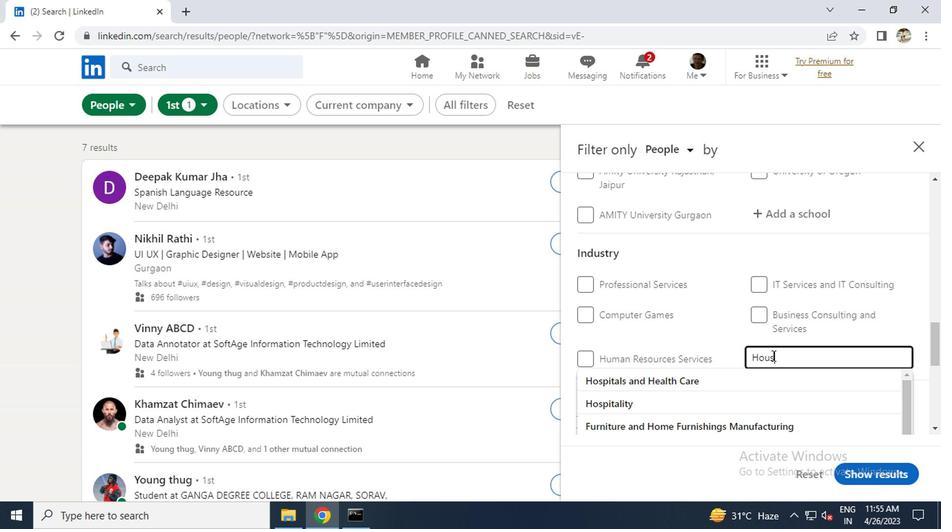 
Action: Mouse moved to (744, 400)
Screenshot: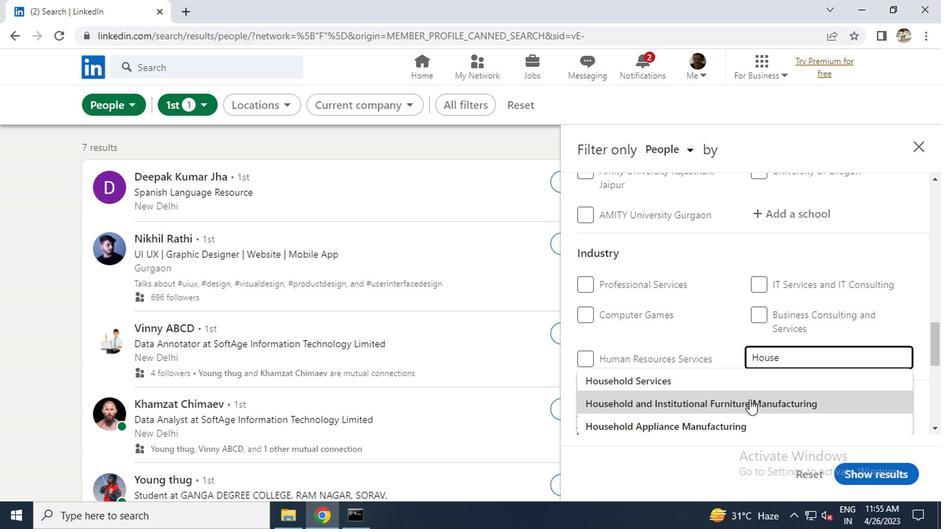 
Action: Mouse pressed left at (744, 400)
Screenshot: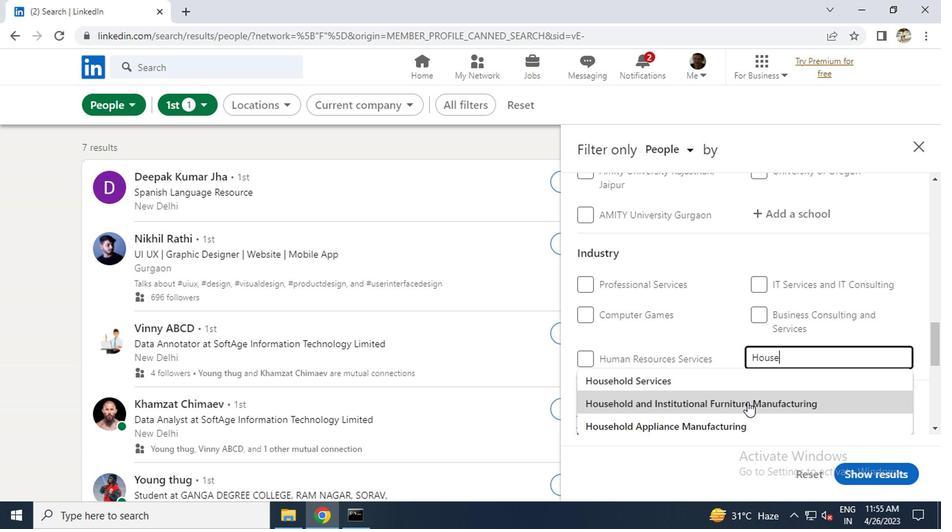 
Action: Mouse scrolled (744, 400) with delta (0, 0)
Screenshot: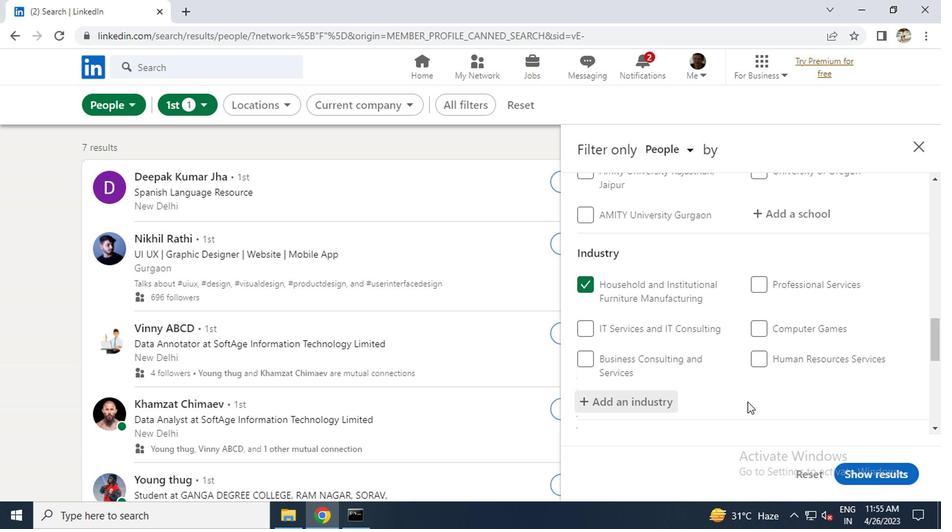 
Action: Mouse scrolled (744, 400) with delta (0, 0)
Screenshot: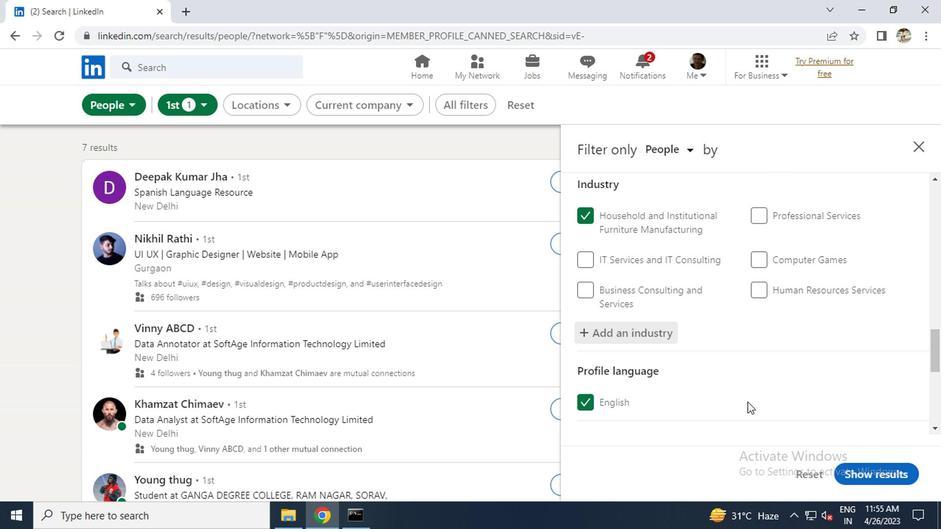 
Action: Mouse scrolled (744, 400) with delta (0, 0)
Screenshot: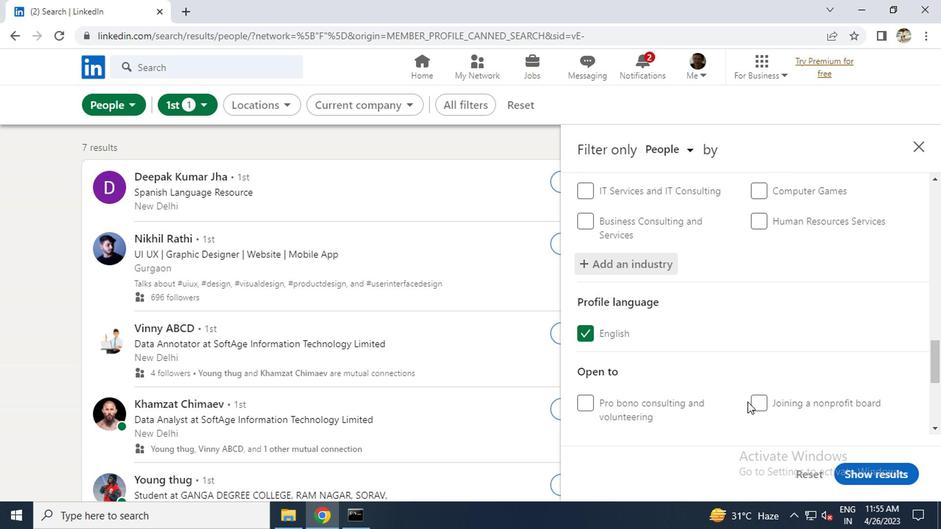 
Action: Mouse moved to (627, 415)
Screenshot: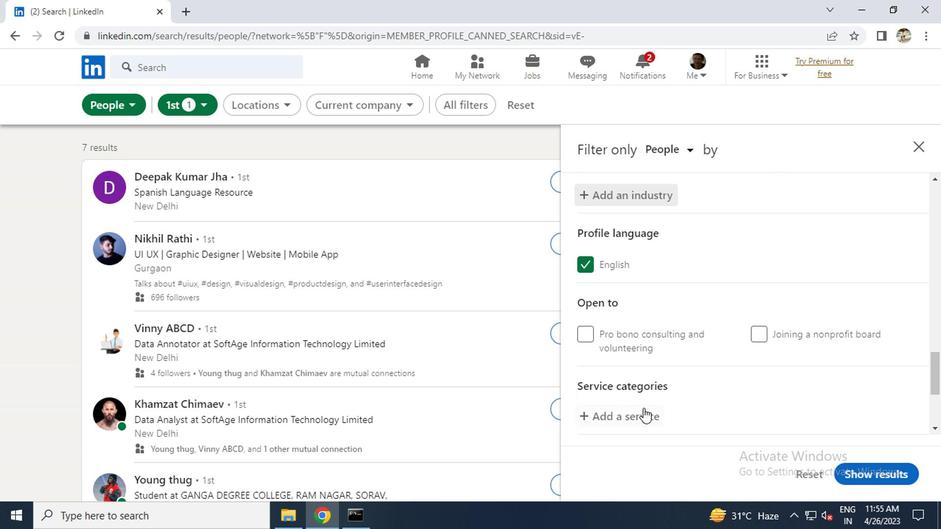
Action: Mouse pressed left at (627, 415)
Screenshot: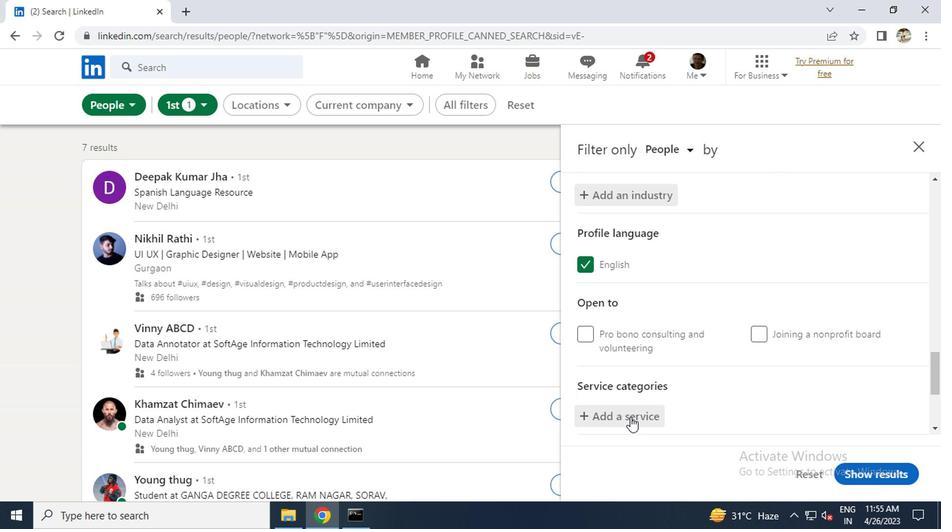 
Action: Key pressed <Key.caps_lock>B<Key.caps_lock>UDGETING
Screenshot: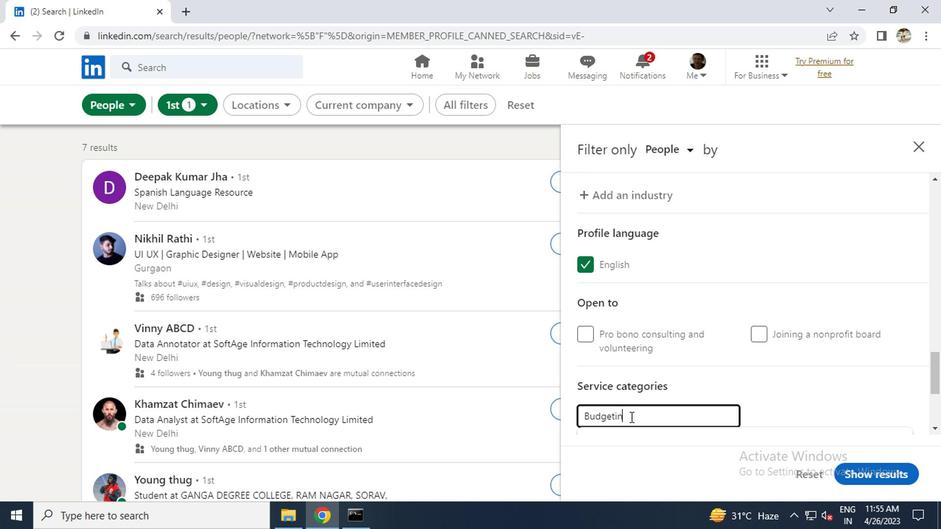
Action: Mouse scrolled (627, 414) with delta (0, 0)
Screenshot: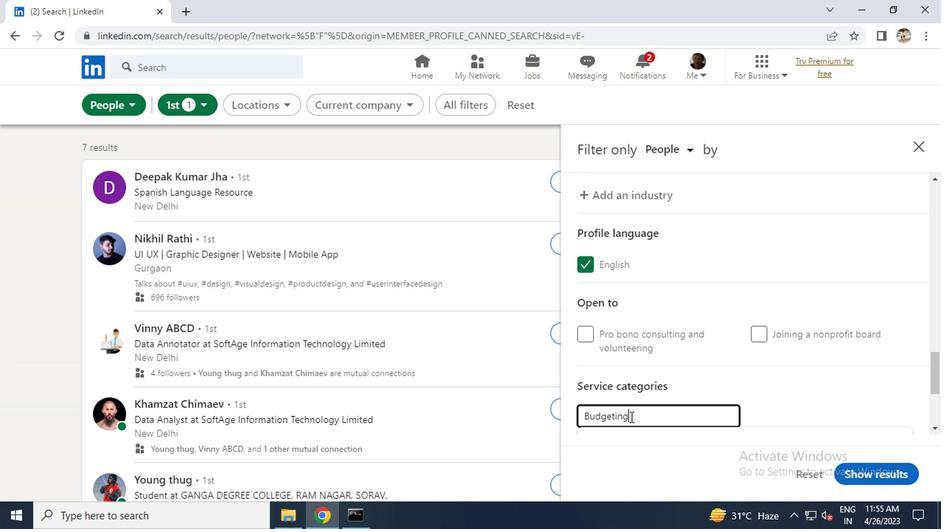 
Action: Mouse moved to (626, 370)
Screenshot: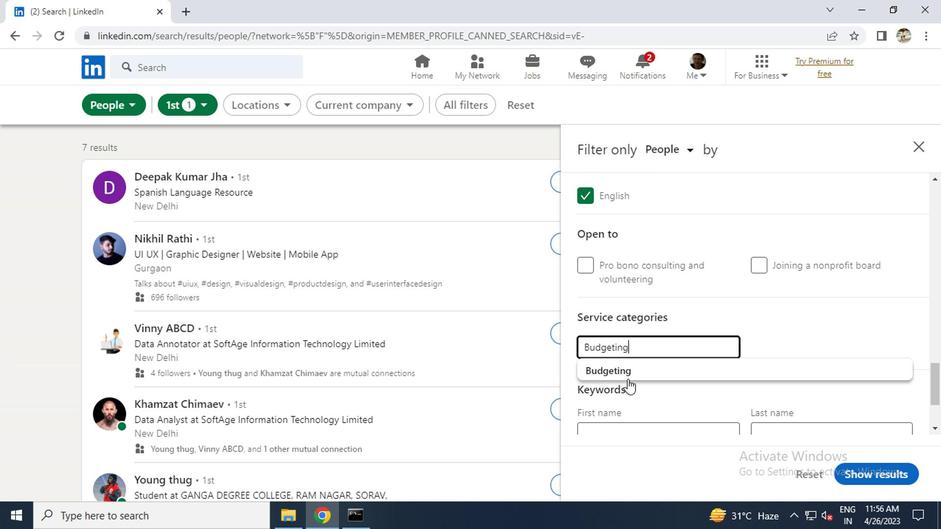 
Action: Mouse pressed left at (626, 370)
Screenshot: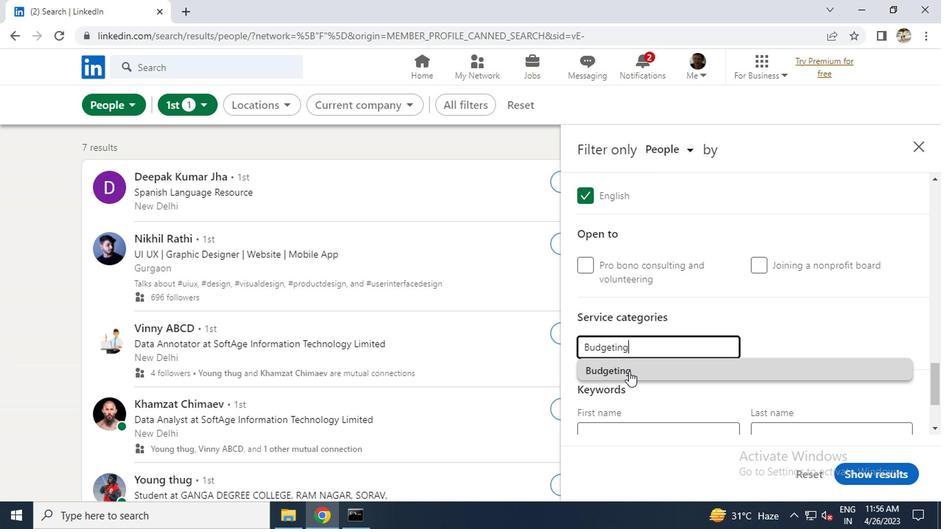 
Action: Mouse scrolled (626, 369) with delta (0, 0)
Screenshot: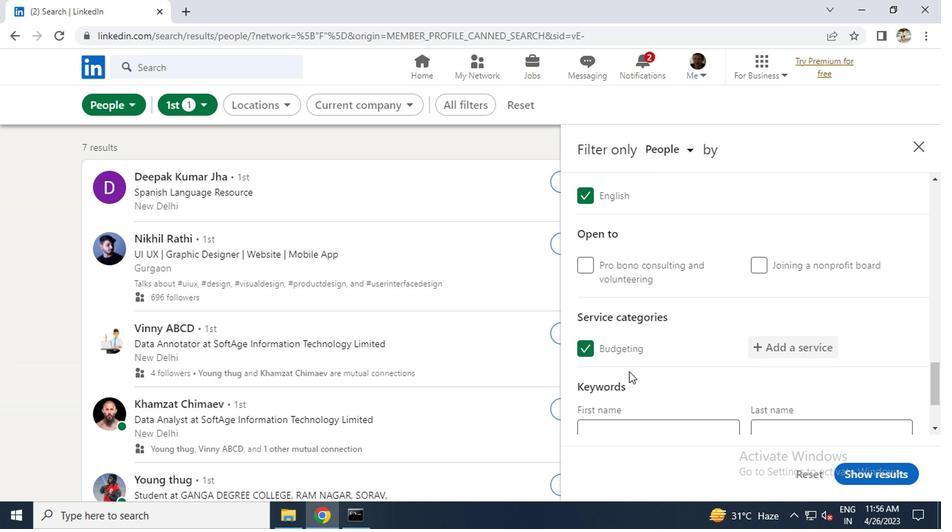 
Action: Mouse scrolled (626, 369) with delta (0, 0)
Screenshot: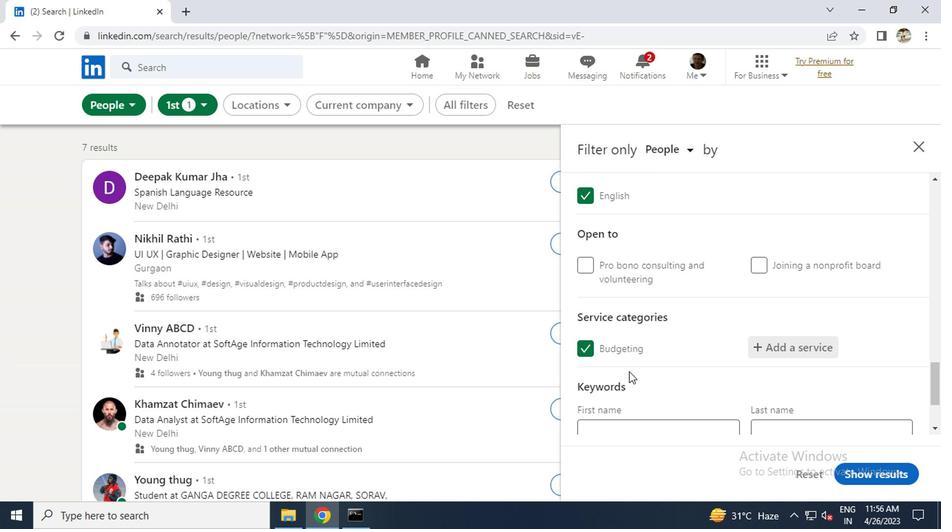 
Action: Mouse pressed left at (626, 370)
Screenshot: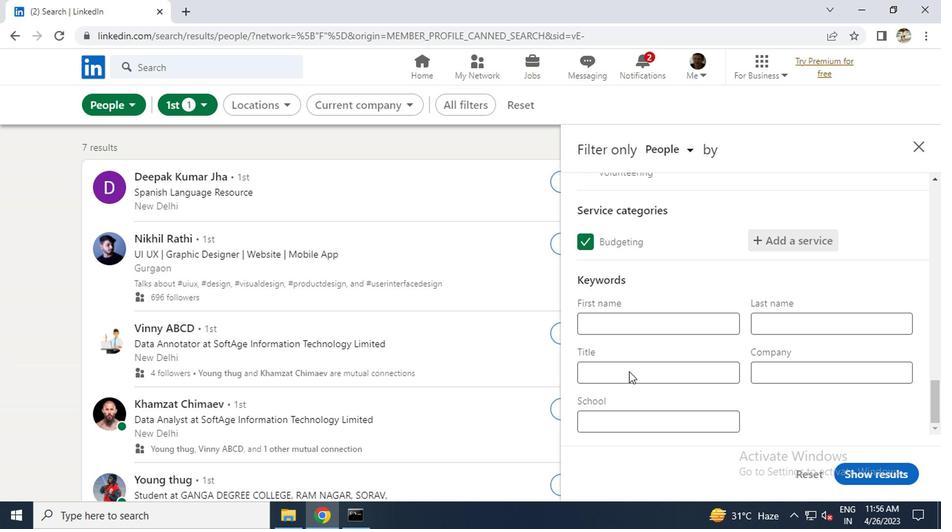 
Action: Key pressed <Key.caps_lock>C<Key.caps_lock>REDIT<Key.space><Key.caps_lock>C<Key.caps_lock>OUNSELOR
Screenshot: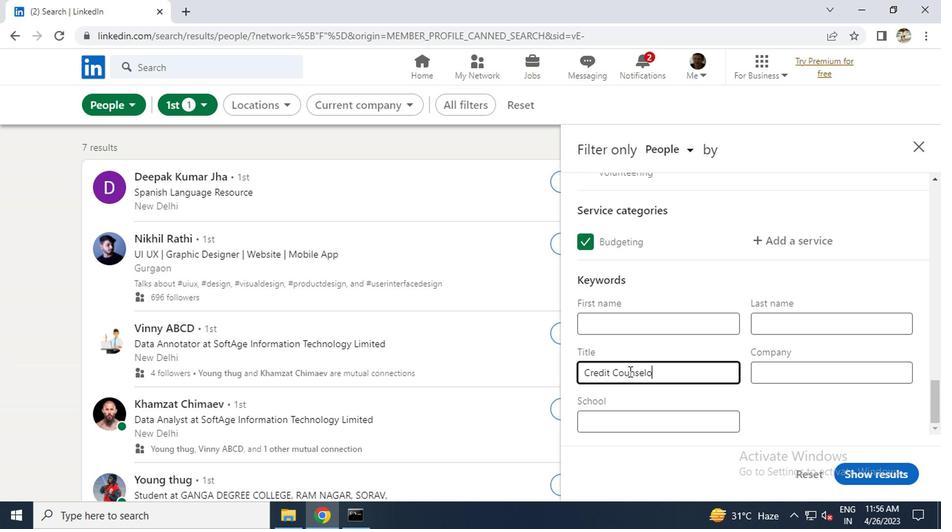 
Action: Mouse moved to (881, 469)
Screenshot: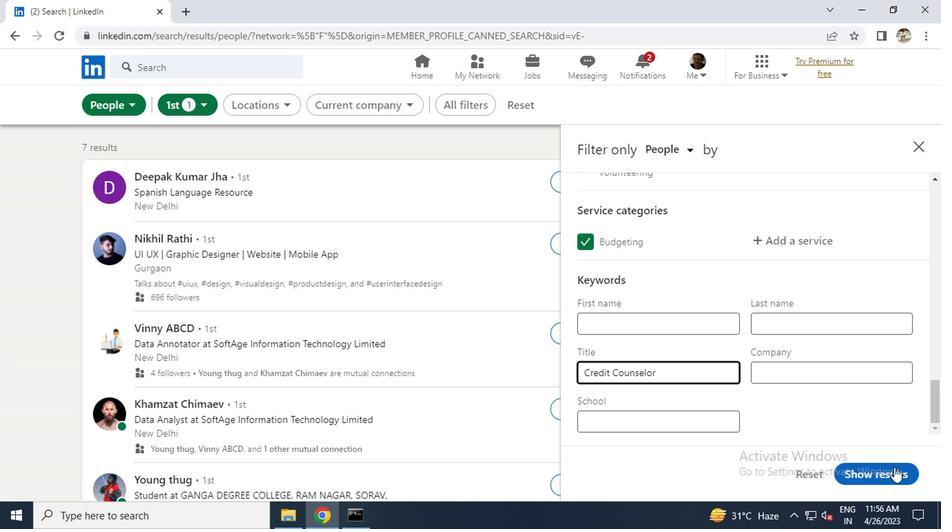 
Action: Mouse pressed left at (881, 469)
Screenshot: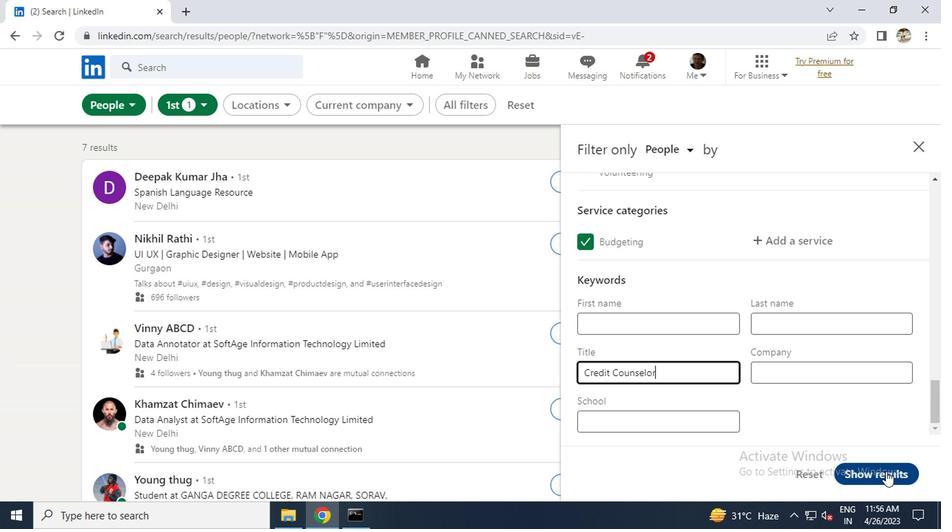 
